 Task: Plan a Tracking event for the water intake tracking.
Action: Mouse moved to (39, 438)
Screenshot: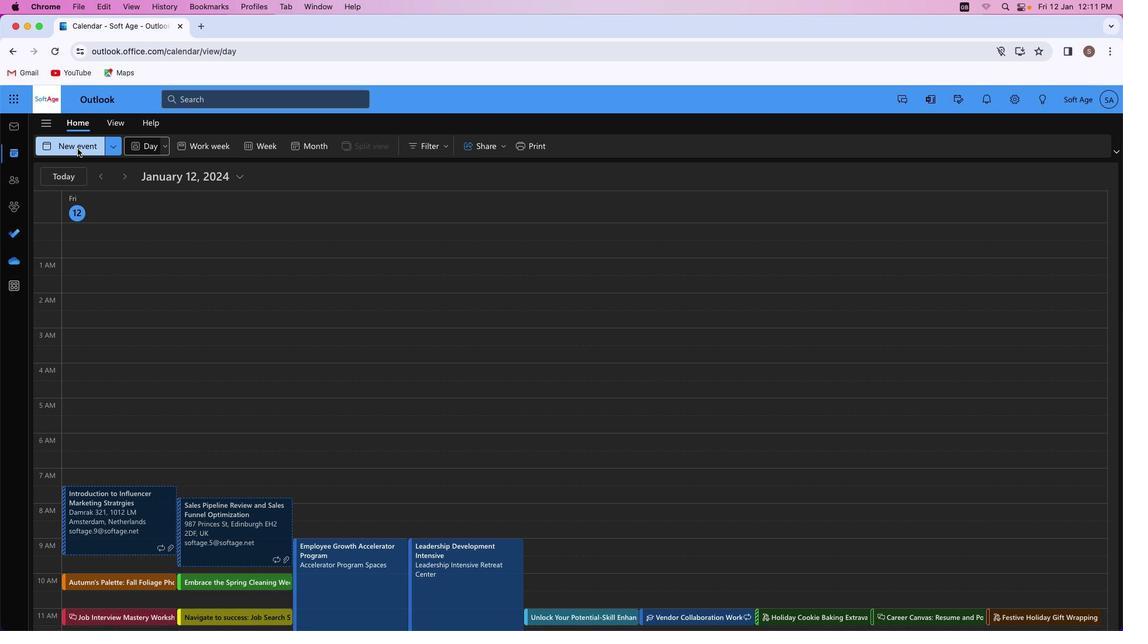 
Action: Mouse pressed left at (39, 438)
Screenshot: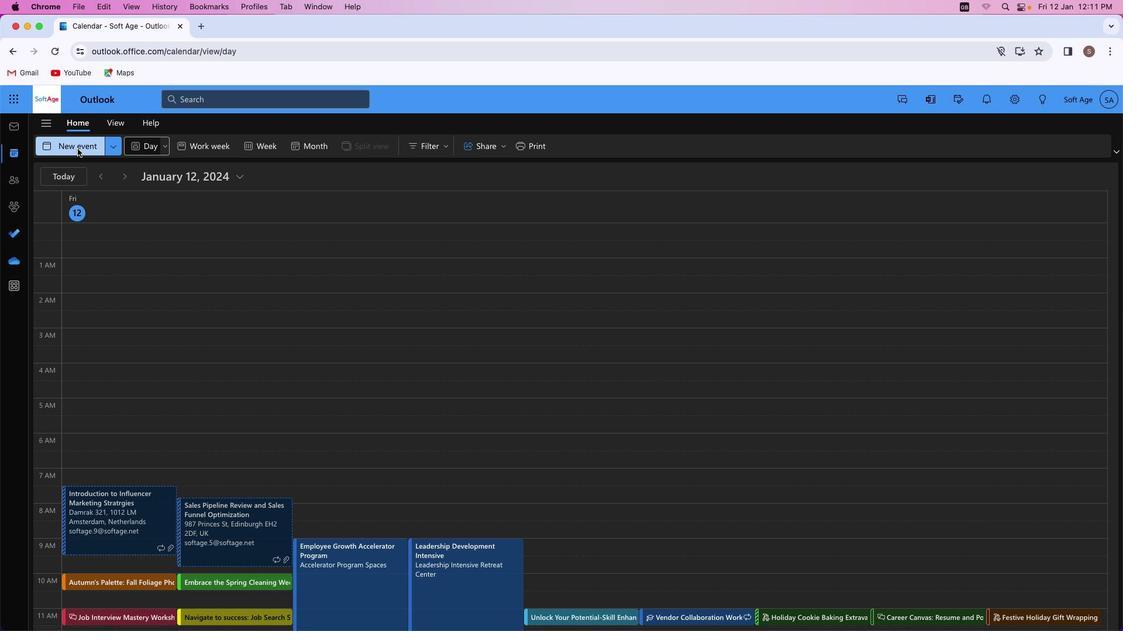 
Action: Mouse moved to (309, 455)
Screenshot: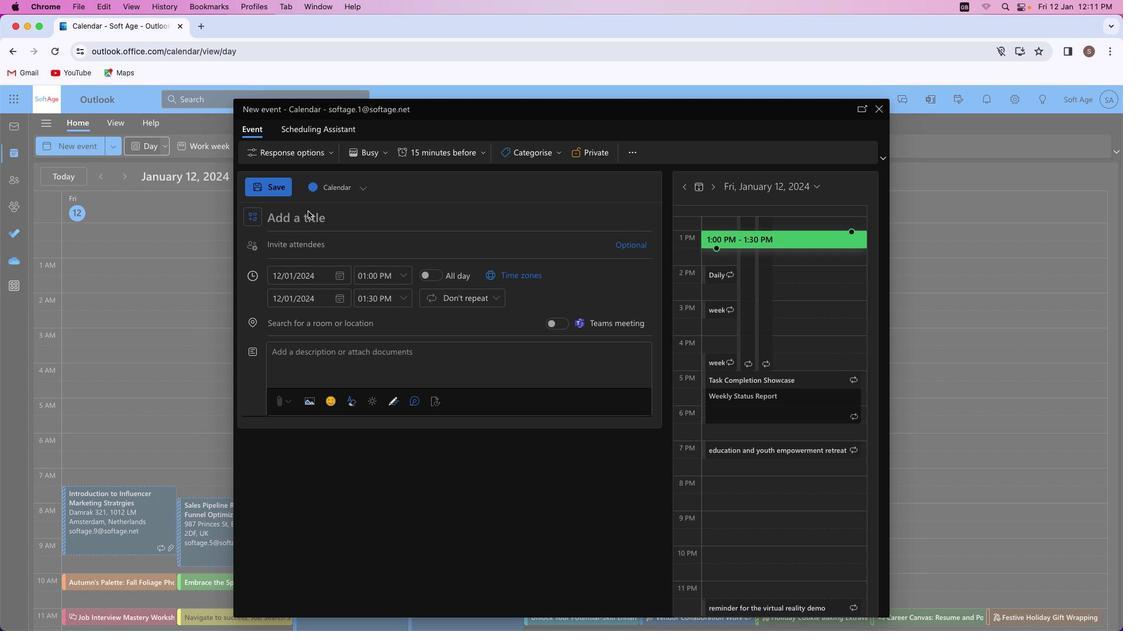
Action: Mouse pressed left at (309, 455)
Screenshot: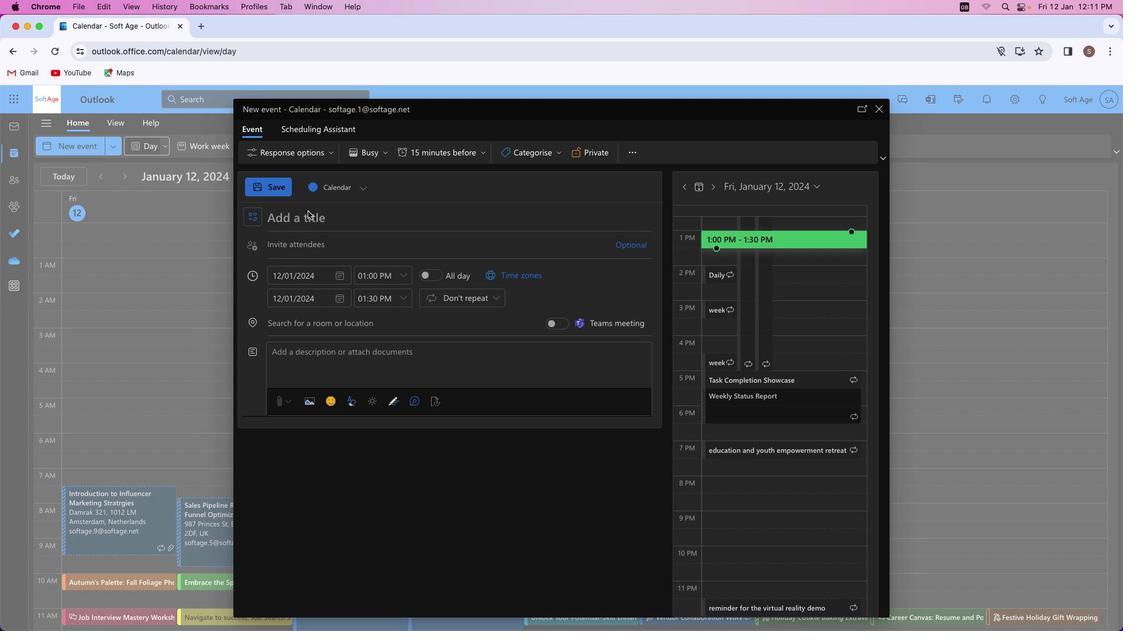 
Action: Mouse moved to (309, 456)
Screenshot: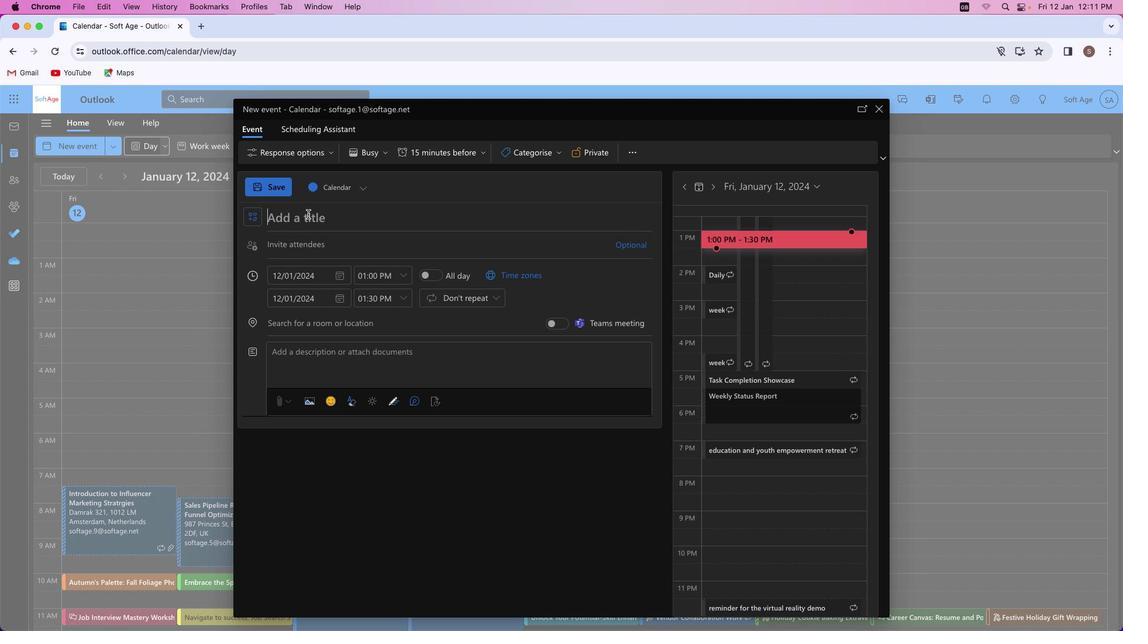 
Action: Key pressed Key.shift_r'O''p''t''i''m''i''z''e'Key.spaceKey.shift'W''e''l''l''n''e''s''s'Key.space'w''i''t''h'Key.spaceKey.shift'W''a''t''e''r'Key.spaceKey.shift_r'I''n''t''a''k''e'Key.spaceKey.shift'T''r''a''c''k''i''n''g'
Screenshot: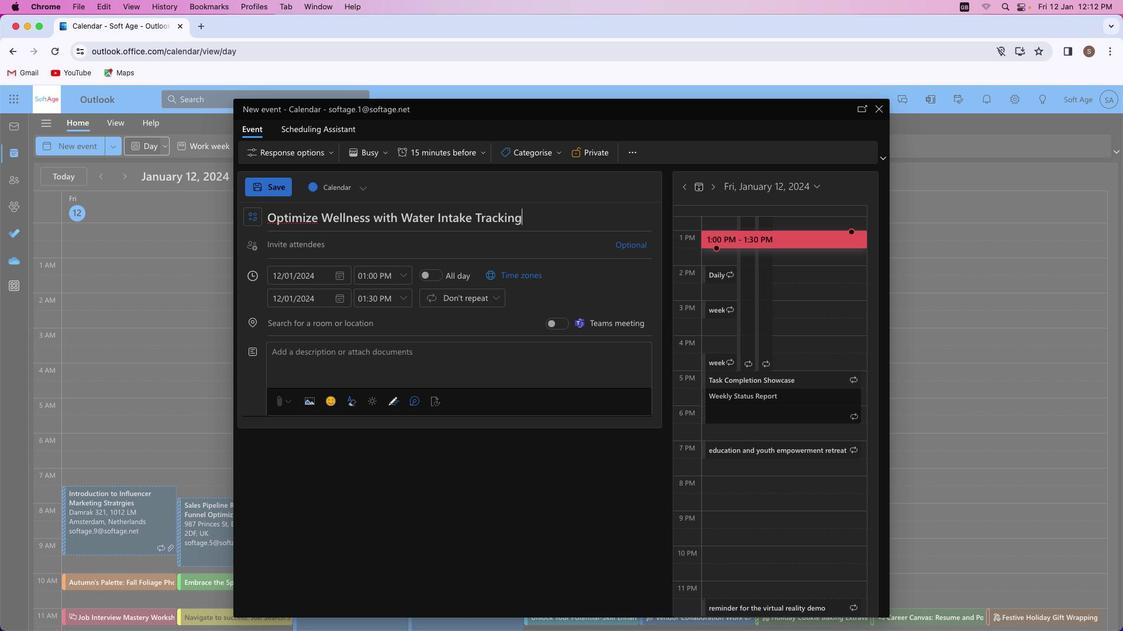 
Action: Mouse moved to (297, 464)
Screenshot: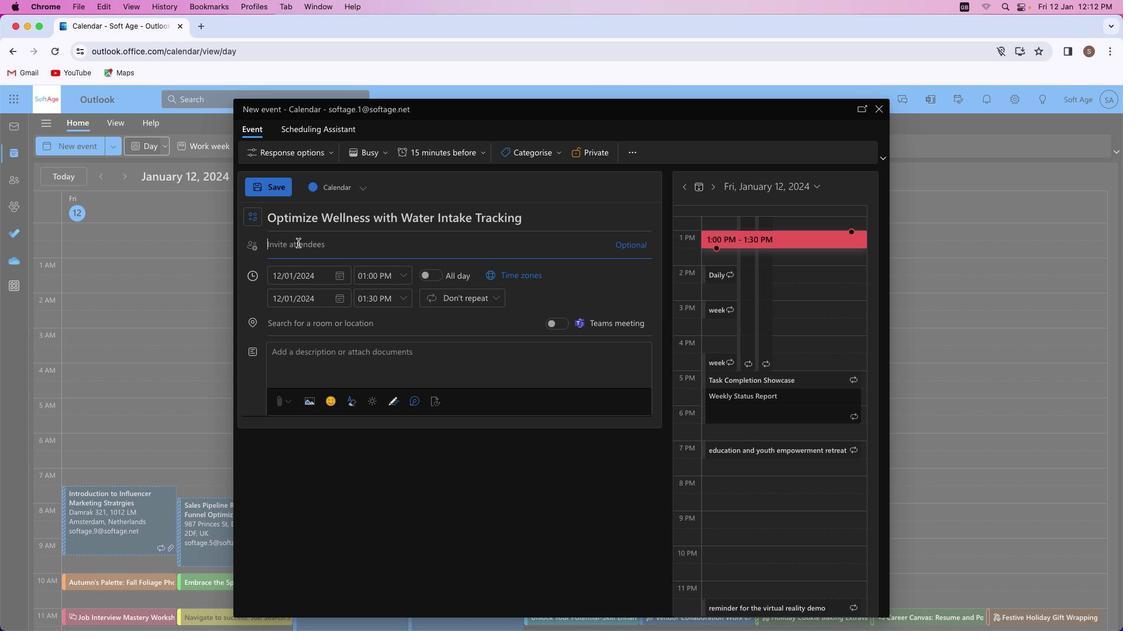 
Action: Mouse pressed left at (297, 464)
Screenshot: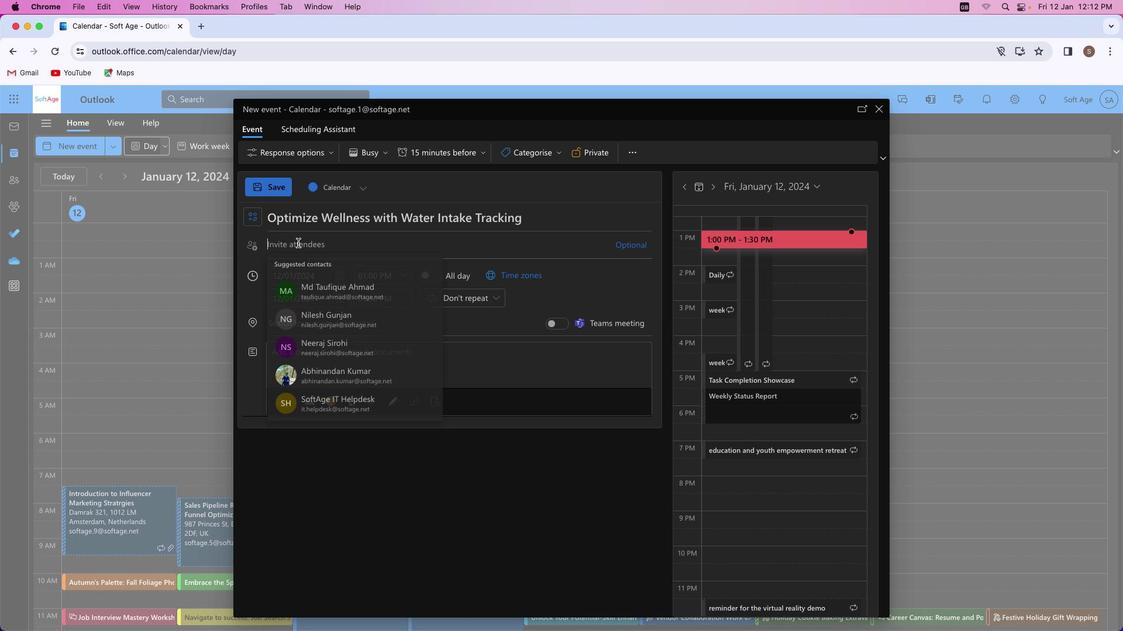 
Action: Key pressed Key.shift'A''k''a''s''h''r''a''j''p''u''t'Key.shift'@''o''u''t''l''o''o''k''.''c''o''m'
Screenshot: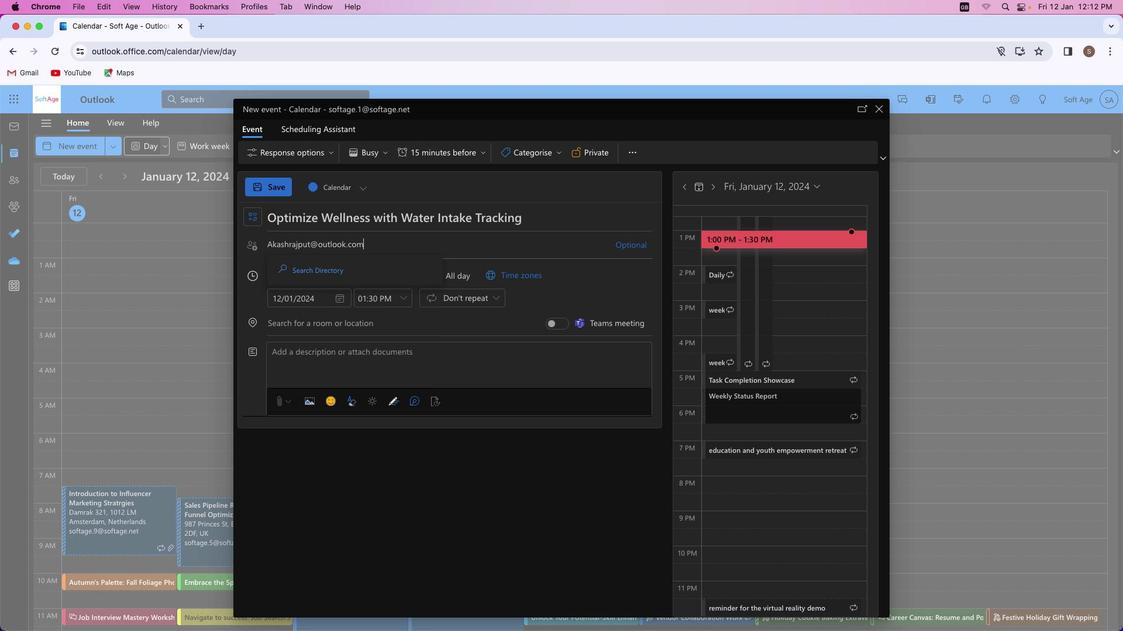 
Action: Mouse moved to (366, 472)
Screenshot: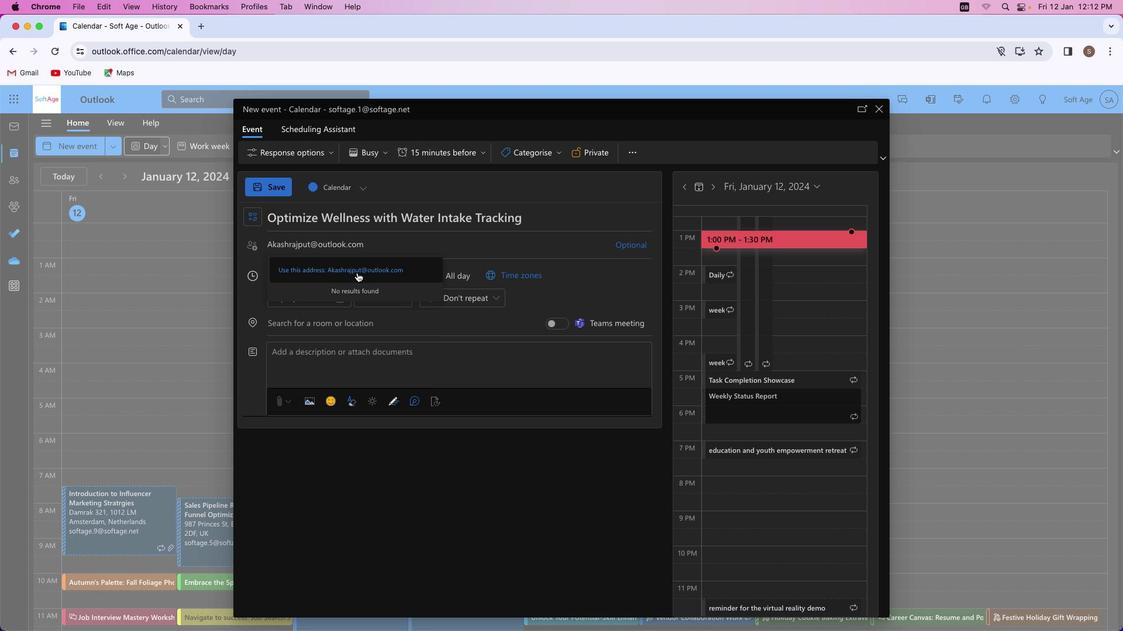
Action: Mouse pressed left at (366, 472)
Screenshot: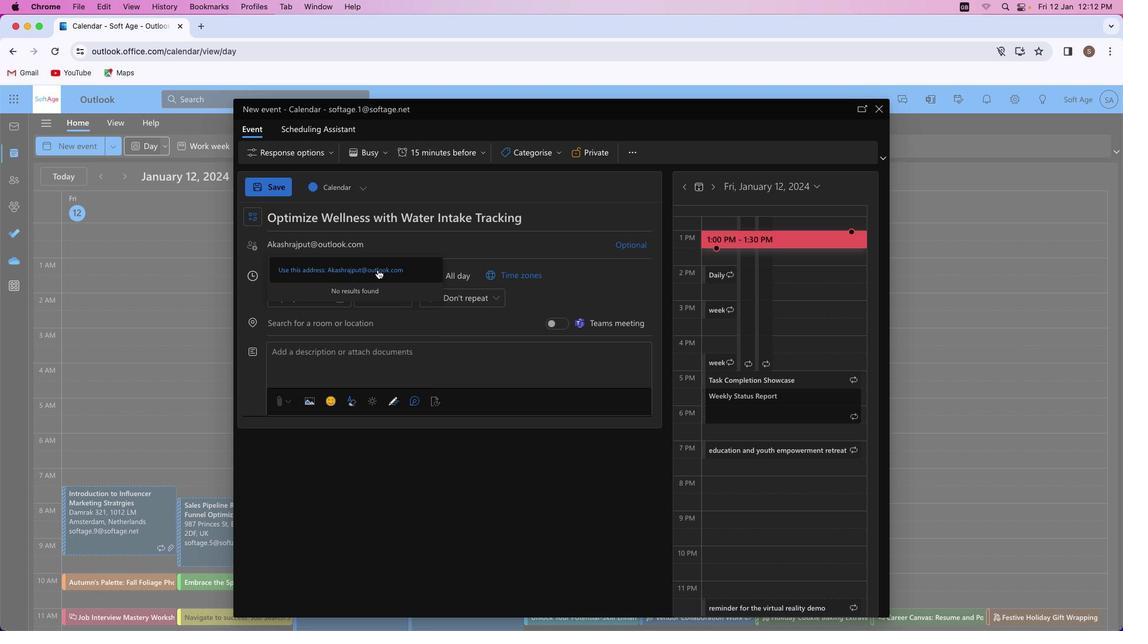 
Action: Mouse moved to (431, 469)
Screenshot: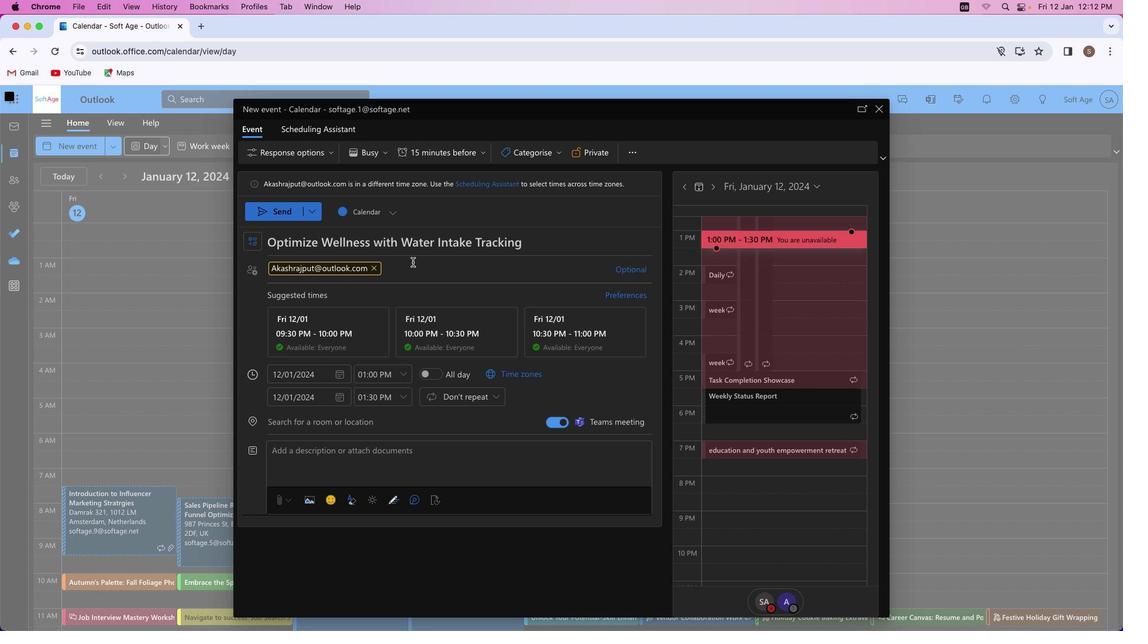 
Action: Key pressed 's''h''i''v''a''m''y''a''d''a''v''4''1'Key.shift'@''o''u''t''l''o''o''k''.''c''o''m'
Screenshot: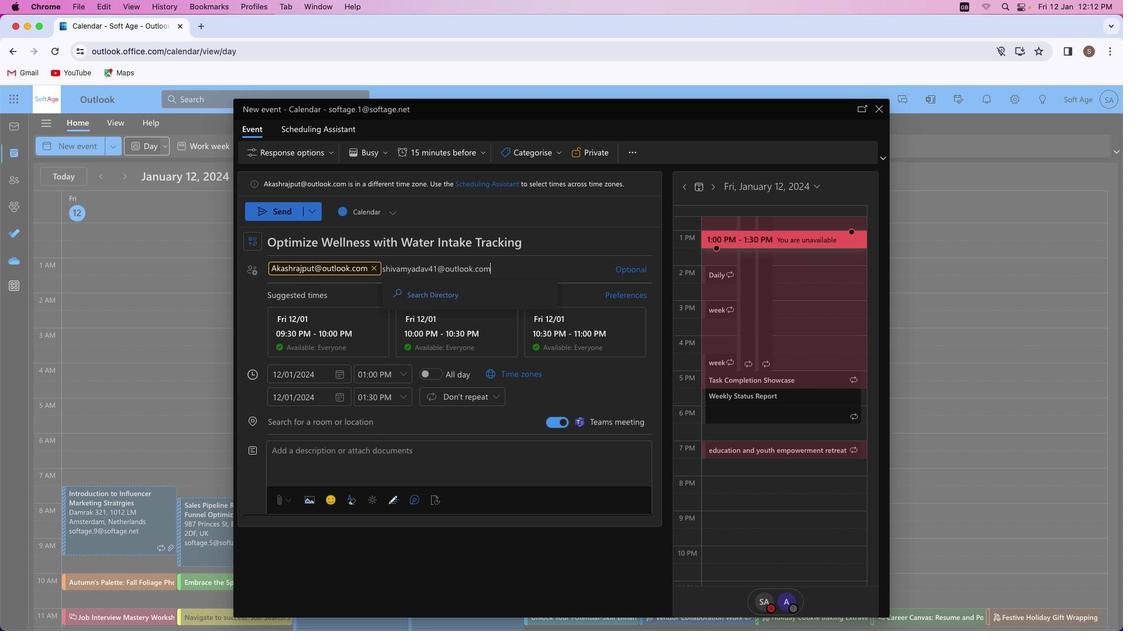 
Action: Mouse moved to (521, 477)
Screenshot: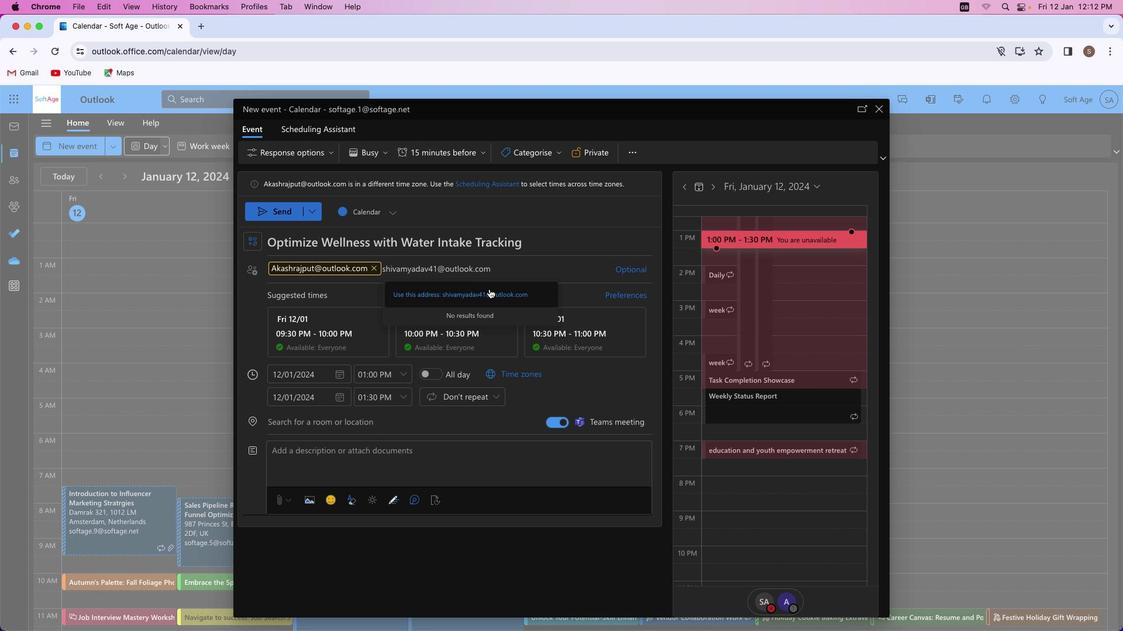 
Action: Mouse pressed left at (521, 477)
Screenshot: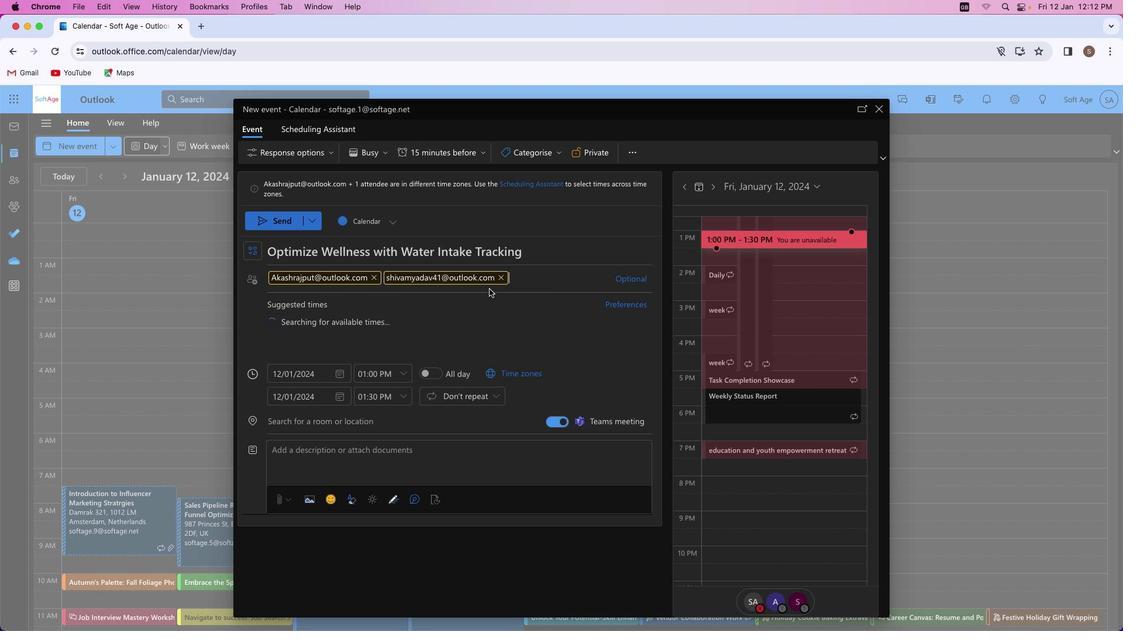 
Action: Mouse moved to (596, 516)
Screenshot: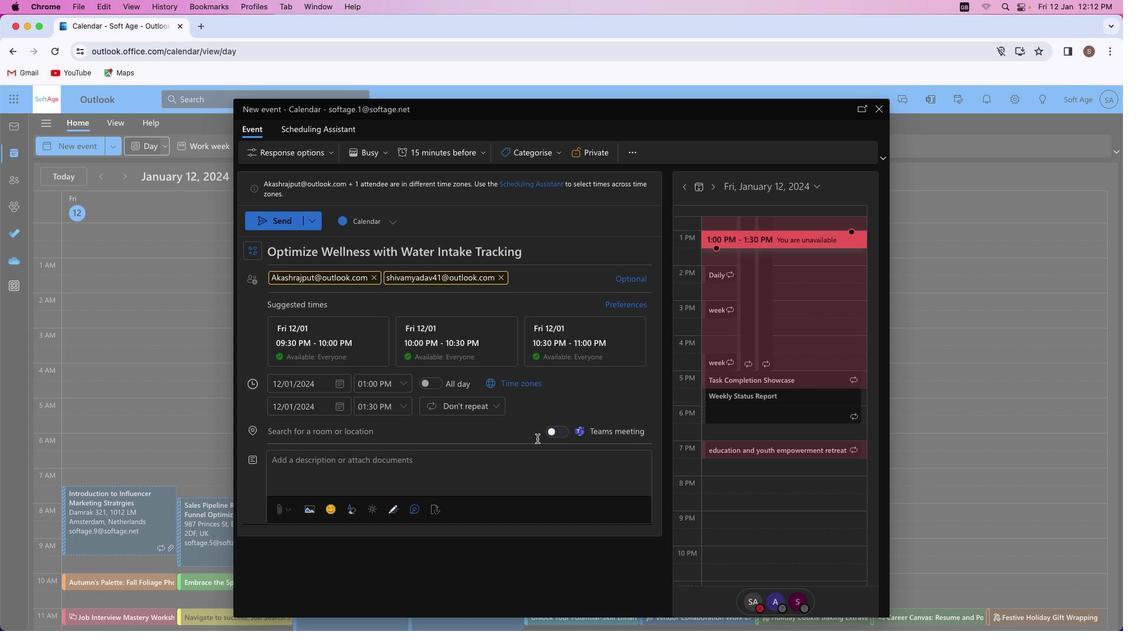 
Action: Mouse pressed left at (596, 516)
Screenshot: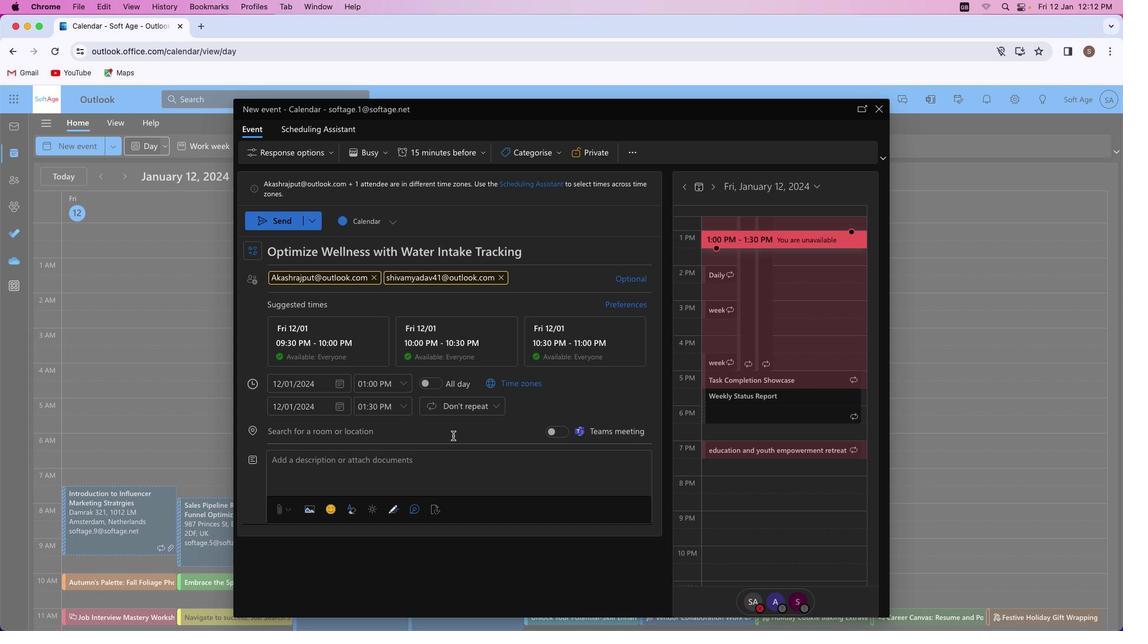 
Action: Mouse moved to (339, 516)
Screenshot: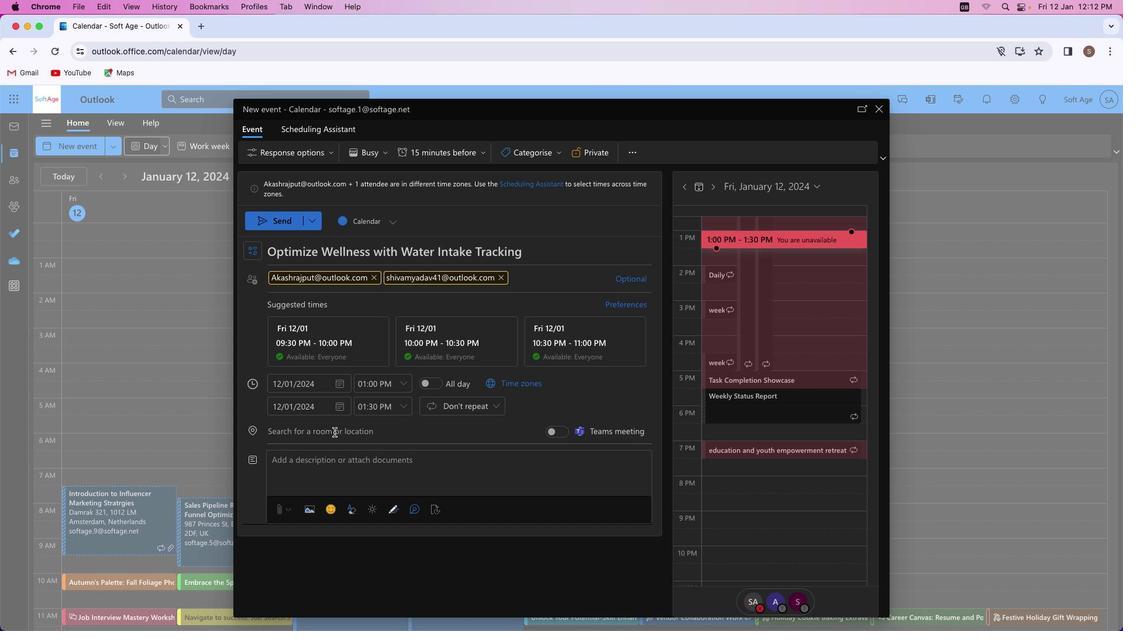 
Action: Mouse pressed left at (339, 516)
Screenshot: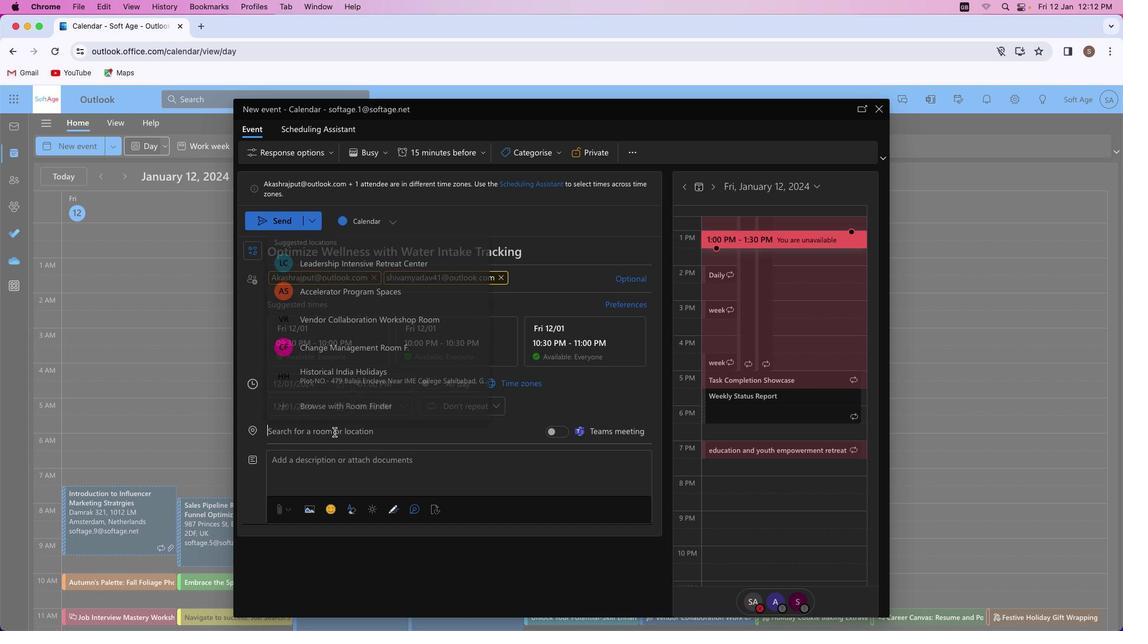 
Action: Key pressed 'w''a''t''e''r'Key.space'i''n''t''a''k''e'
Screenshot: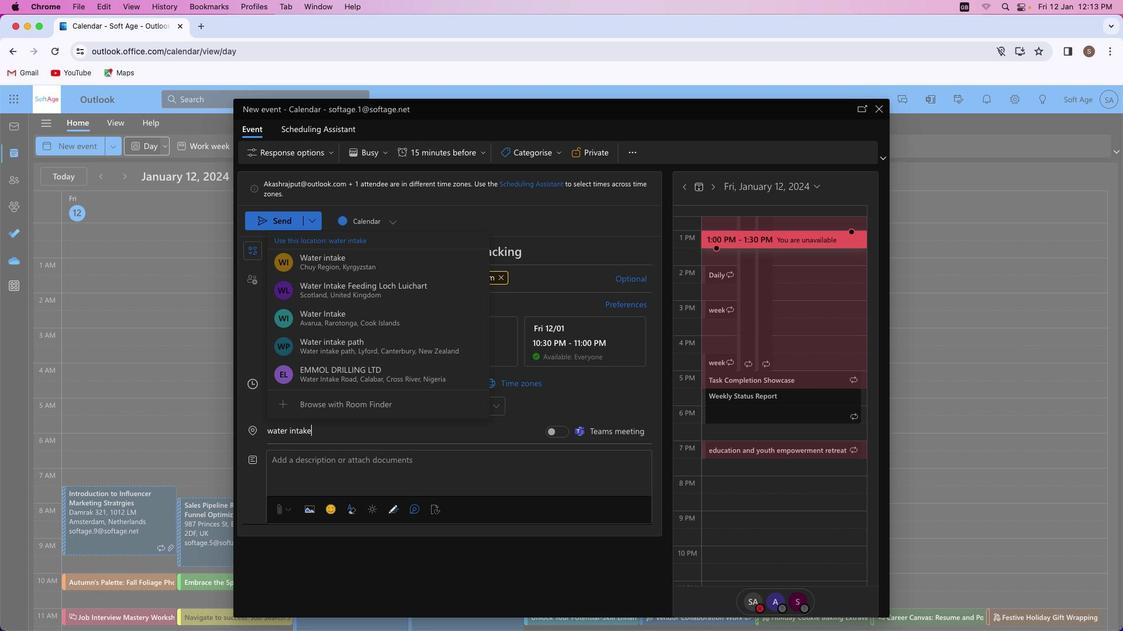 
Action: Mouse moved to (349, 510)
Screenshot: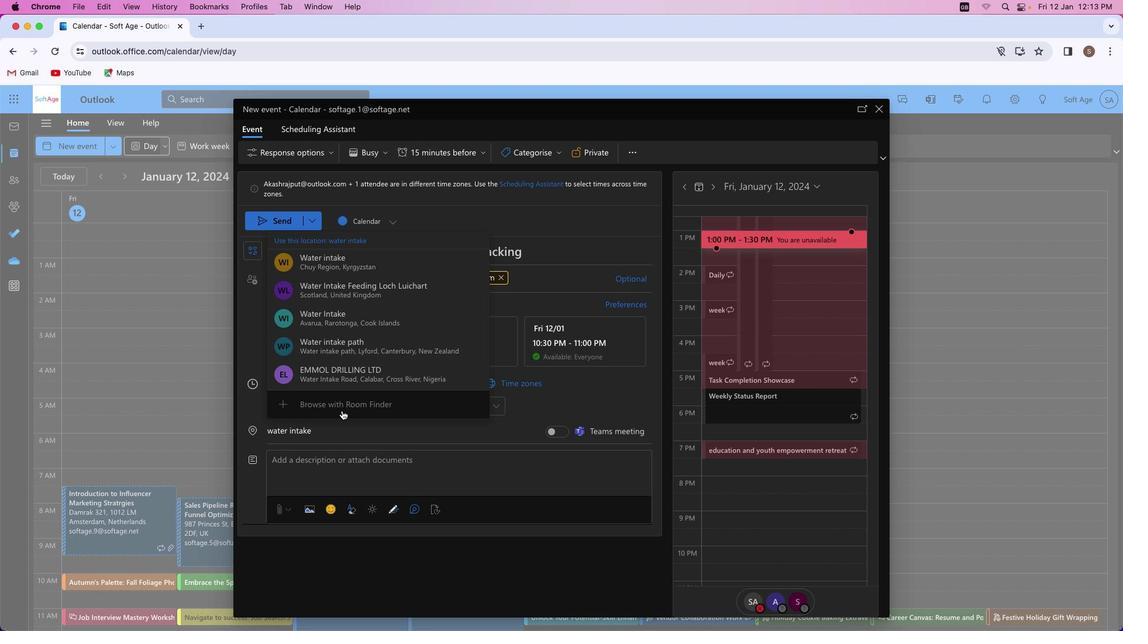 
Action: Key pressed Key.space't''r''a'Key.backspaceKey.backspaceKey.backspace
Screenshot: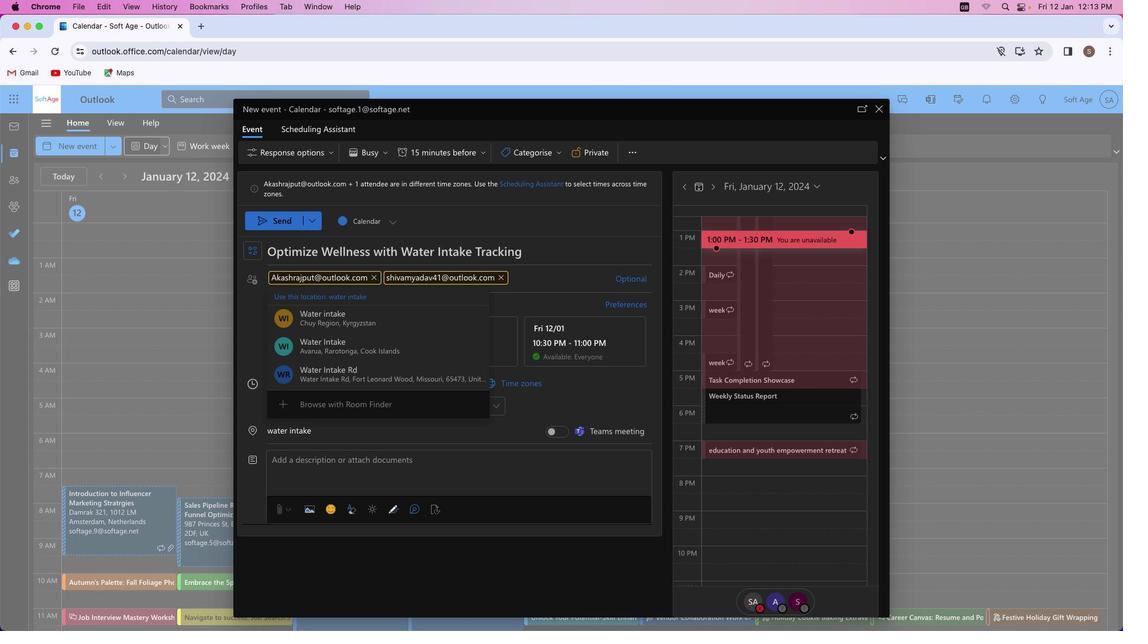 
Action: Mouse moved to (372, 477)
Screenshot: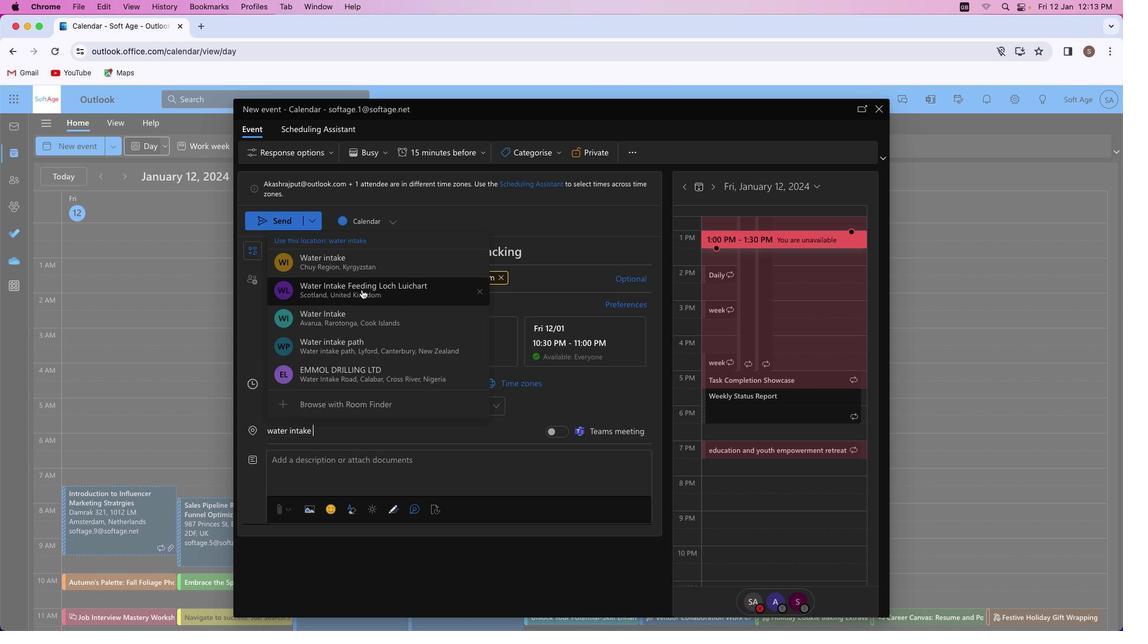 
Action: Mouse pressed left at (372, 477)
Screenshot: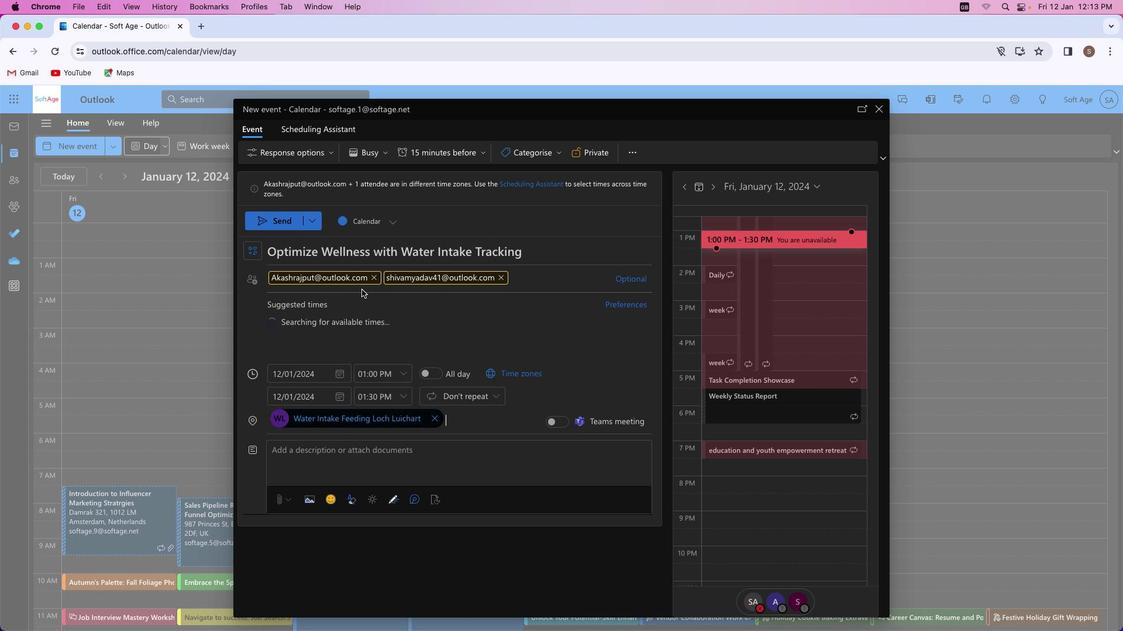 
Action: Mouse moved to (353, 524)
Screenshot: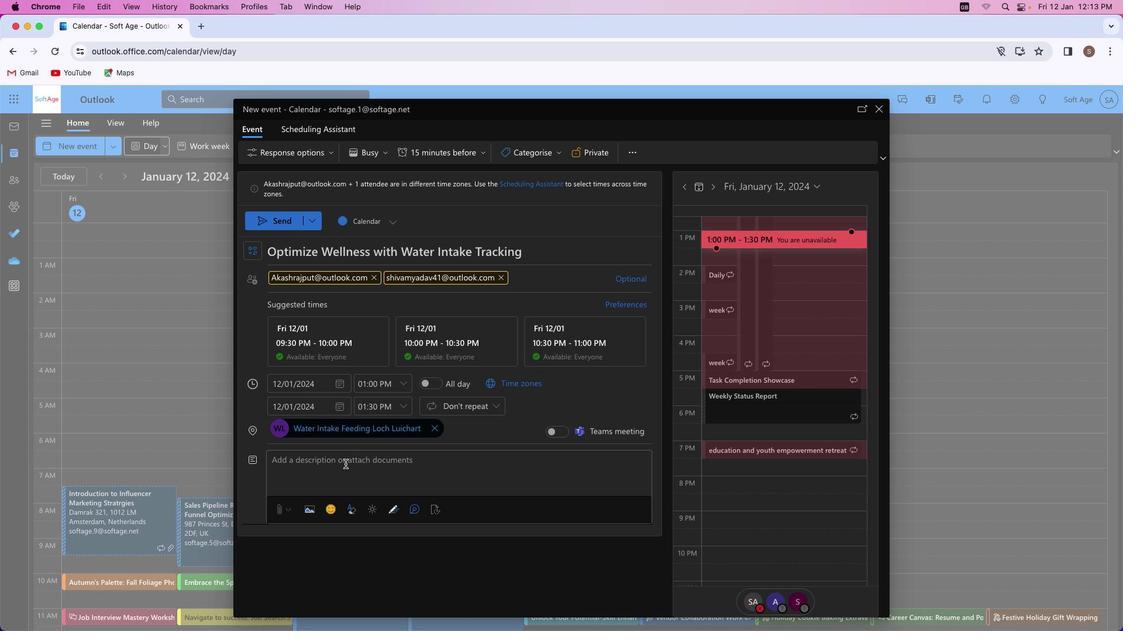 
Action: Mouse pressed left at (353, 524)
Screenshot: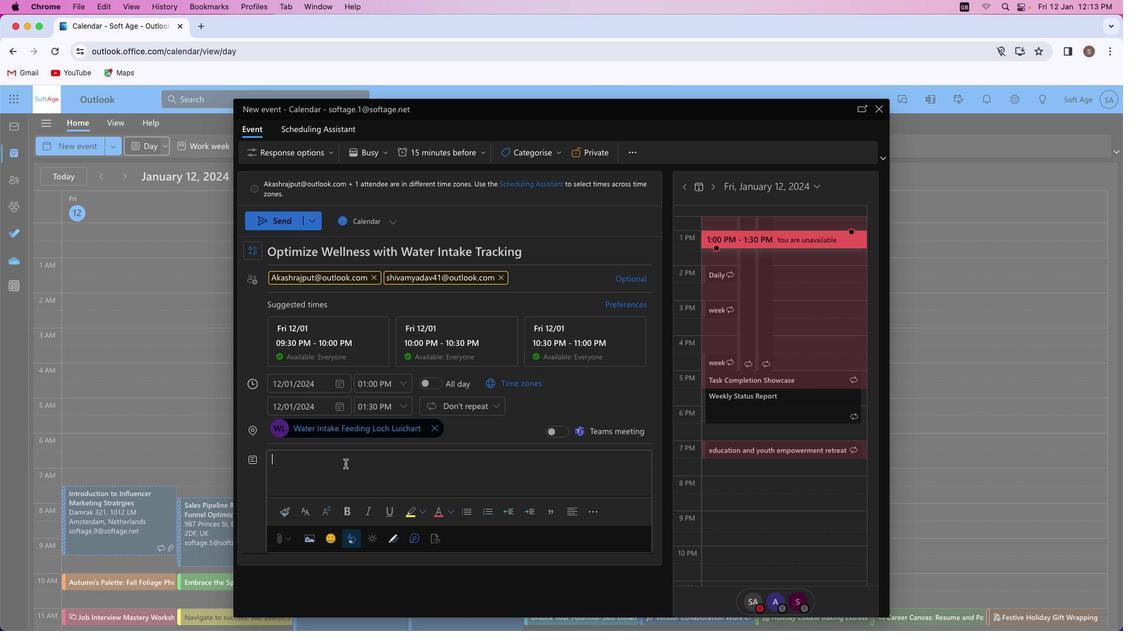 
Action: Mouse moved to (358, 524)
Screenshot: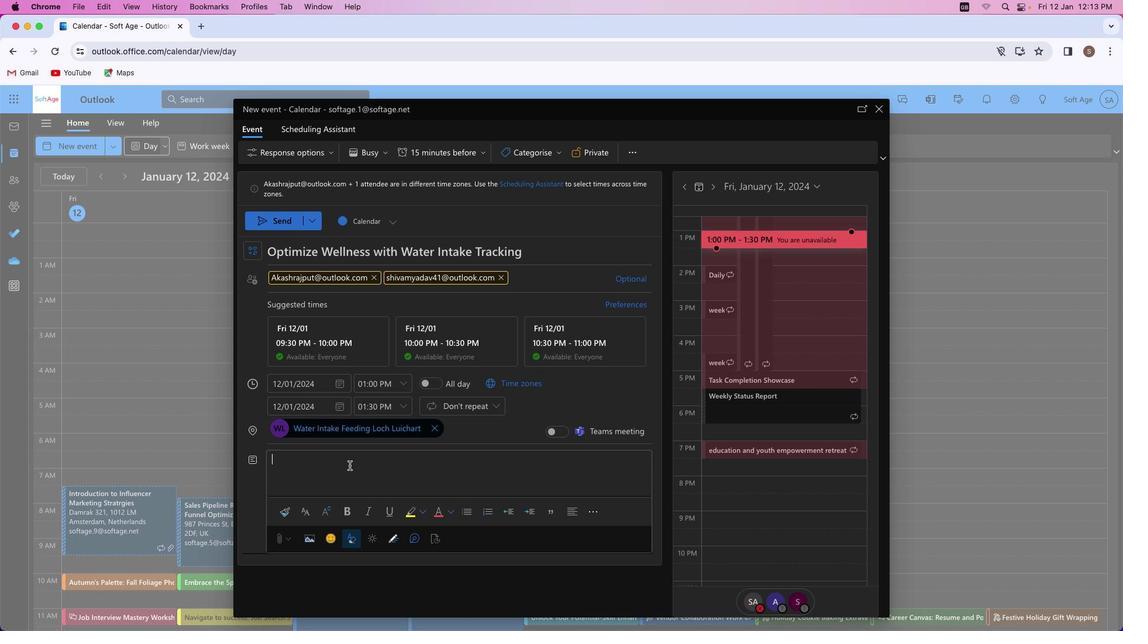
Action: Key pressed Key.shift'D''i''v''e'Key.space'i''n''t''o'Key.space'w''e''l''l''-''b''e''i''n''g'Key.shift'!'Key.spaceKey.shift_r'O''u''r'Key.space'w''a''t''e''r'Key.space'i''n''t''a''k''e'Key.space't''r''a''c''k''i''n''g'Key.space's''y''s''t''e''m'','Key.spaceKey.shift_r'H''y''d''r''a''t''e'Key.spaceKey.shift_r'H''u''b'','Key.space'e''m''p''o''w''e''r''s'Key.space'y''o''u'Key.space't''o'Key.space'p''r''i''o''r''i''t''i''z''e'Key.space'g'Key.backspace'h''y''d''r''a''t''i''o''n'','Key.space'u''n''l''o''c''k''i''n''g'Key.space'v''i''t''a''l''i''t''y''.'Key.spaceKey.shift'S''t''a''y'Key.space'o''n'Key.space't''o''p'Key.space'o''f'Key.space'y''o''u''r'Key.space'd''a''i''l''y'Key.space'h''y''d''r''a''t''i''o''n'Key.space'g''o''a''l''s'Key.space'e''f''f''o''r''t''l''e''s''s''l''y'Key.shift'!'
Screenshot: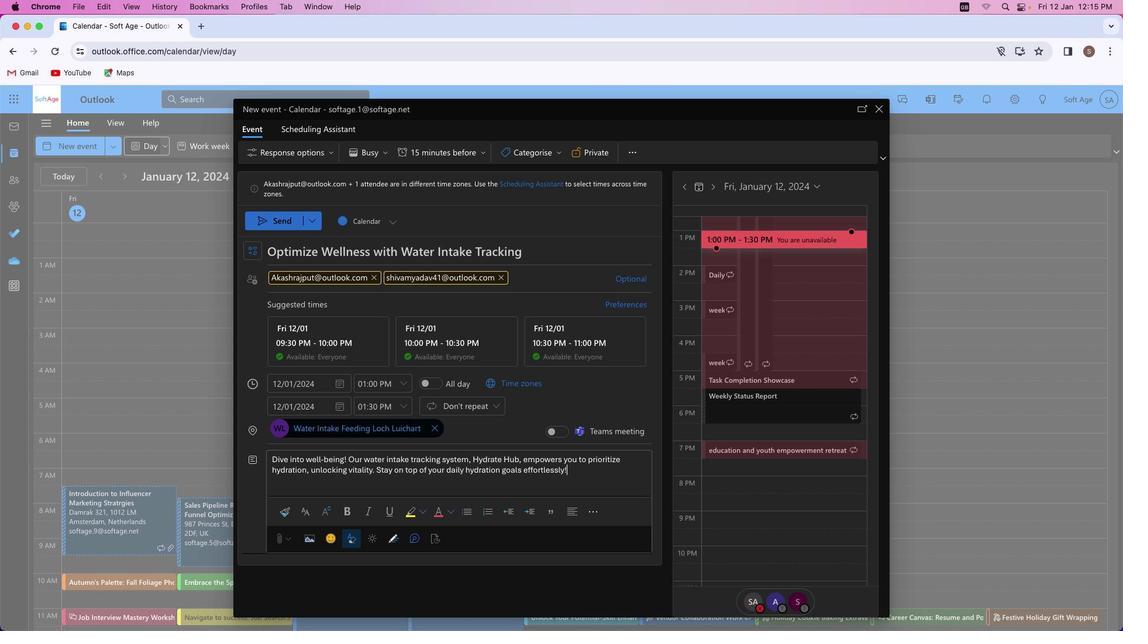 
Action: Mouse moved to (497, 523)
Screenshot: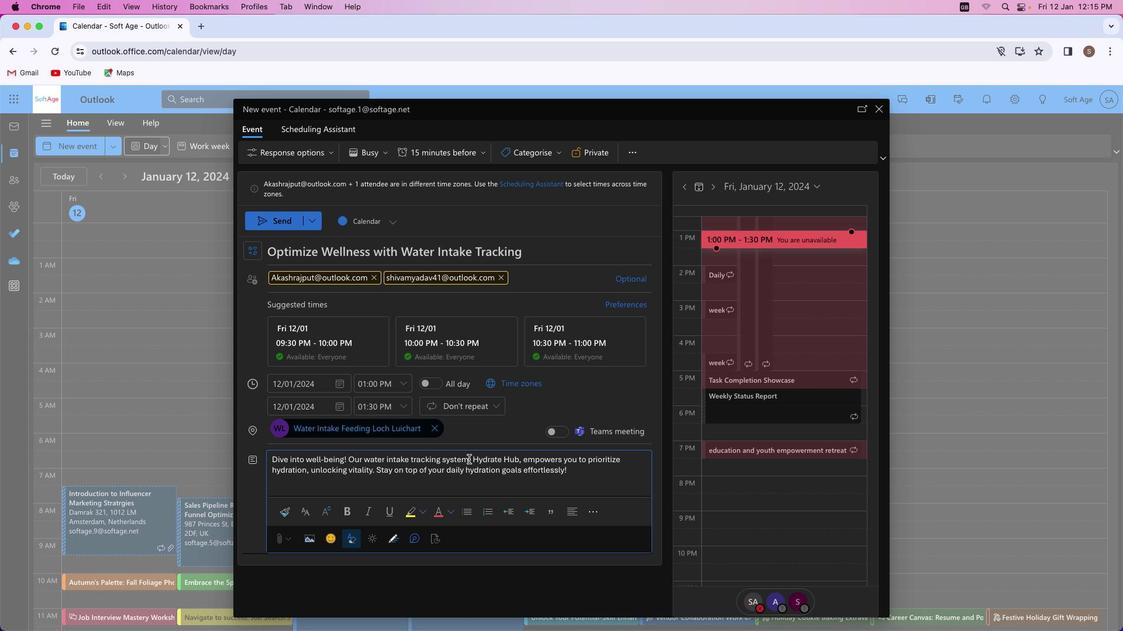 
Action: Mouse pressed left at (497, 523)
Screenshot: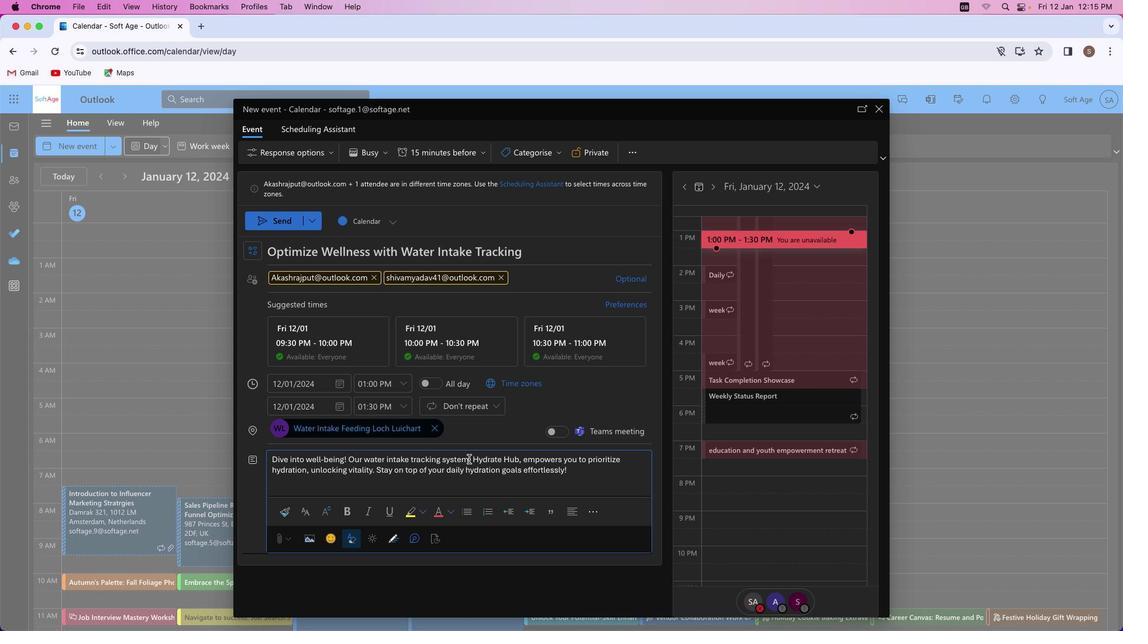 
Action: Mouse moved to (356, 537)
Screenshot: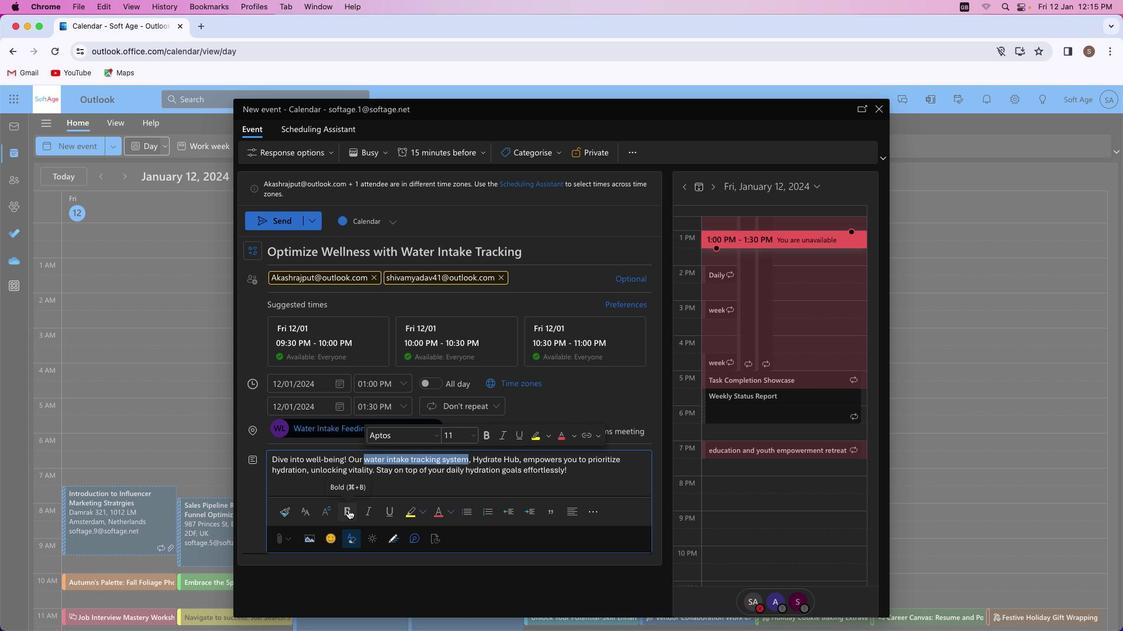 
Action: Mouse pressed left at (356, 537)
Screenshot: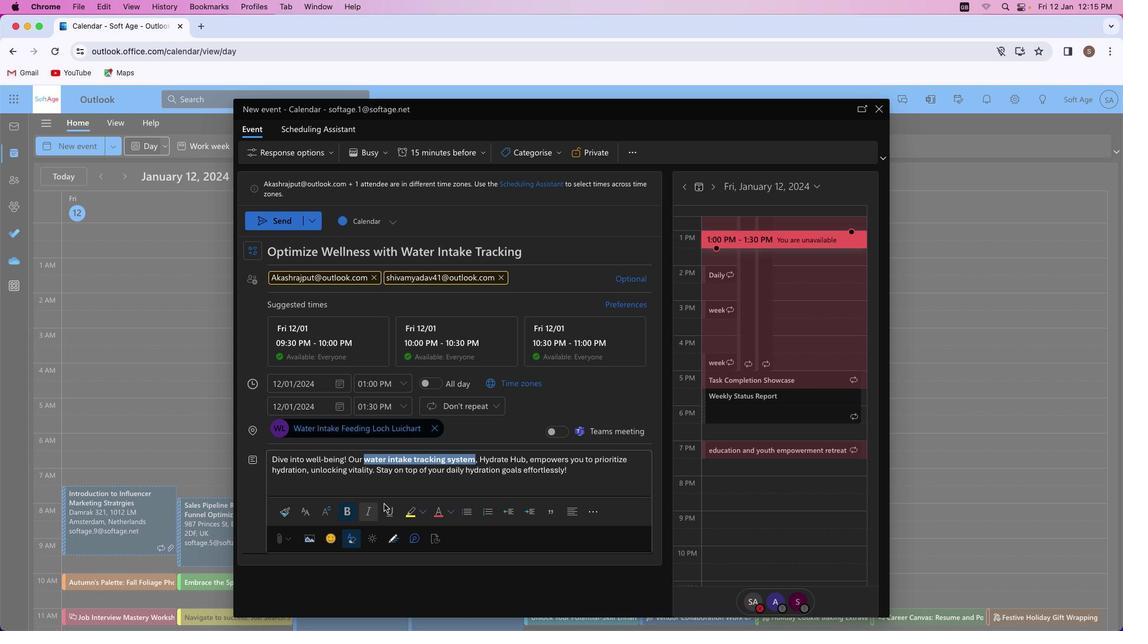 
Action: Mouse moved to (643, 526)
Screenshot: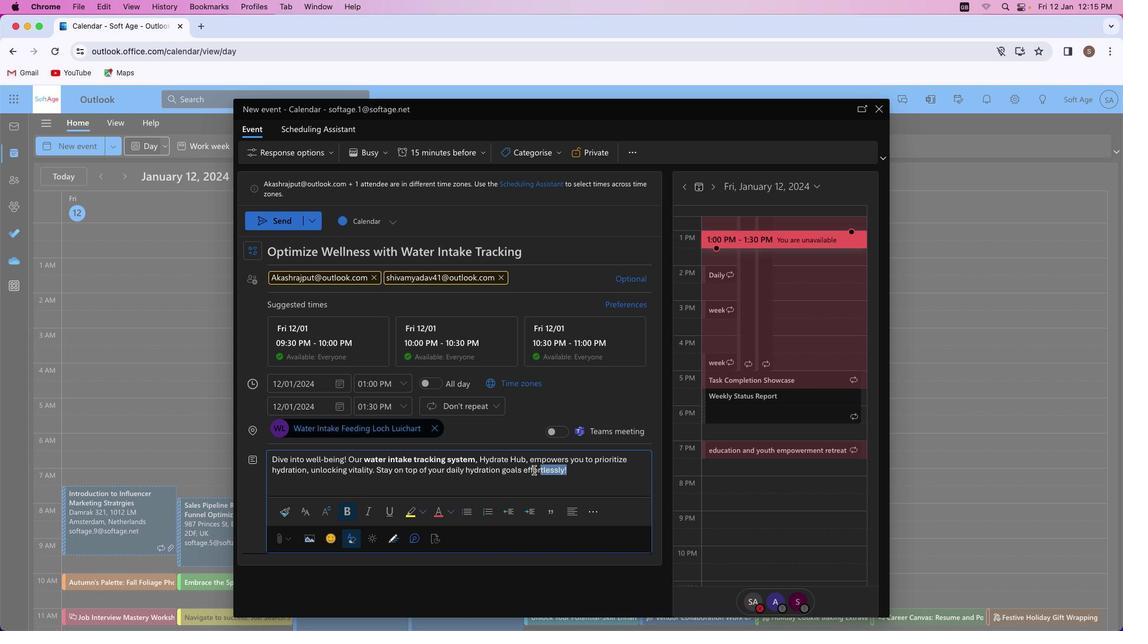 
Action: Mouse pressed left at (643, 526)
Screenshot: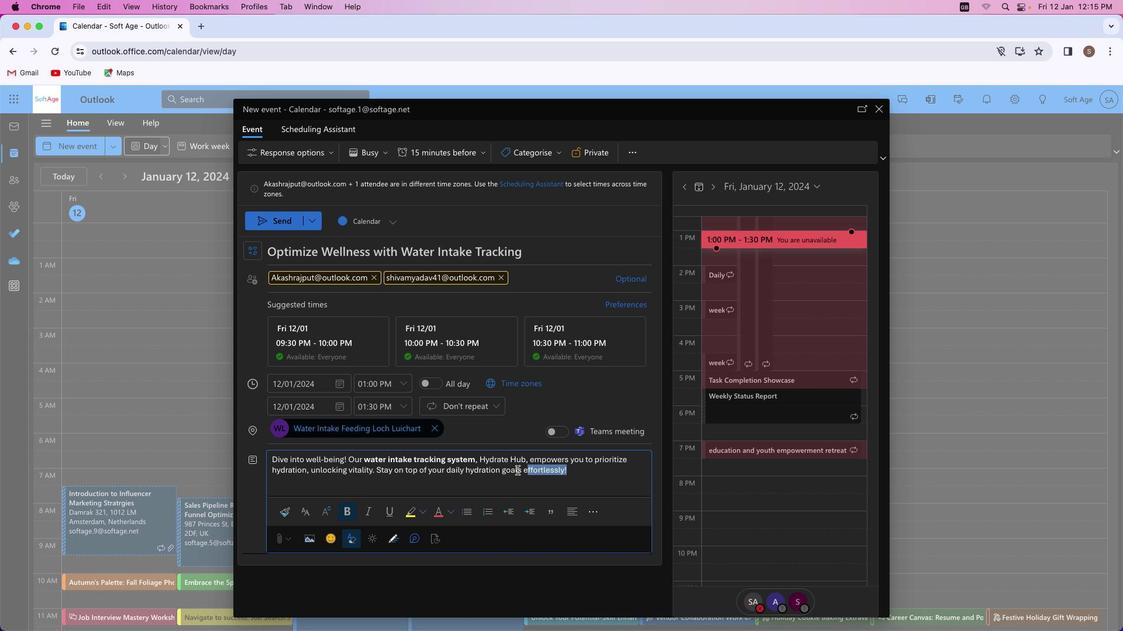 
Action: Mouse moved to (305, 537)
Screenshot: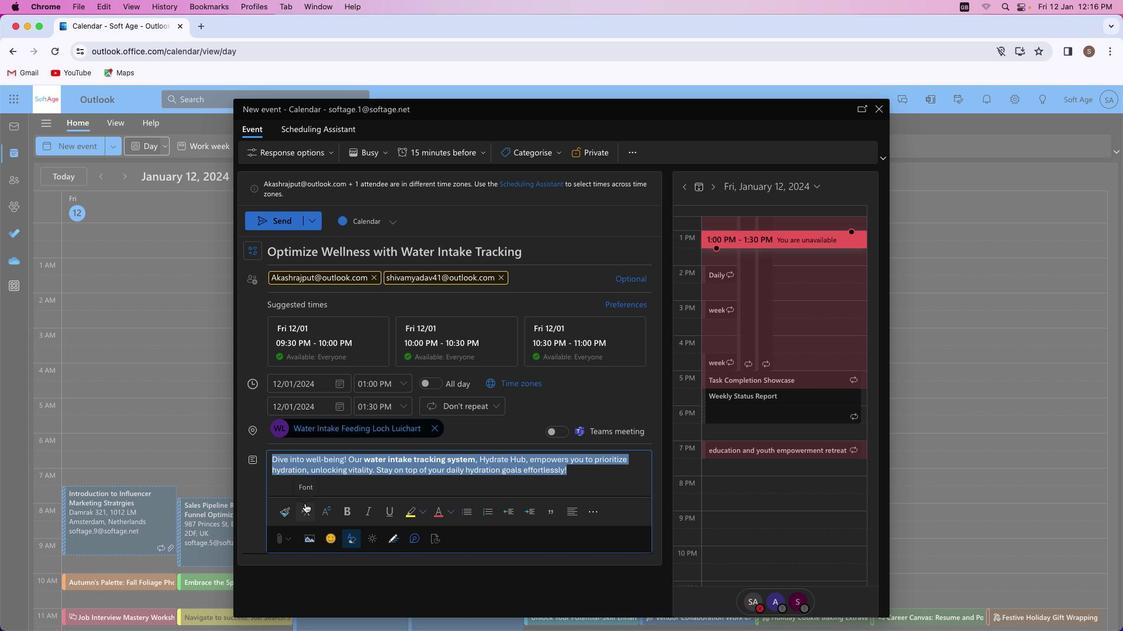 
Action: Mouse pressed left at (305, 537)
Screenshot: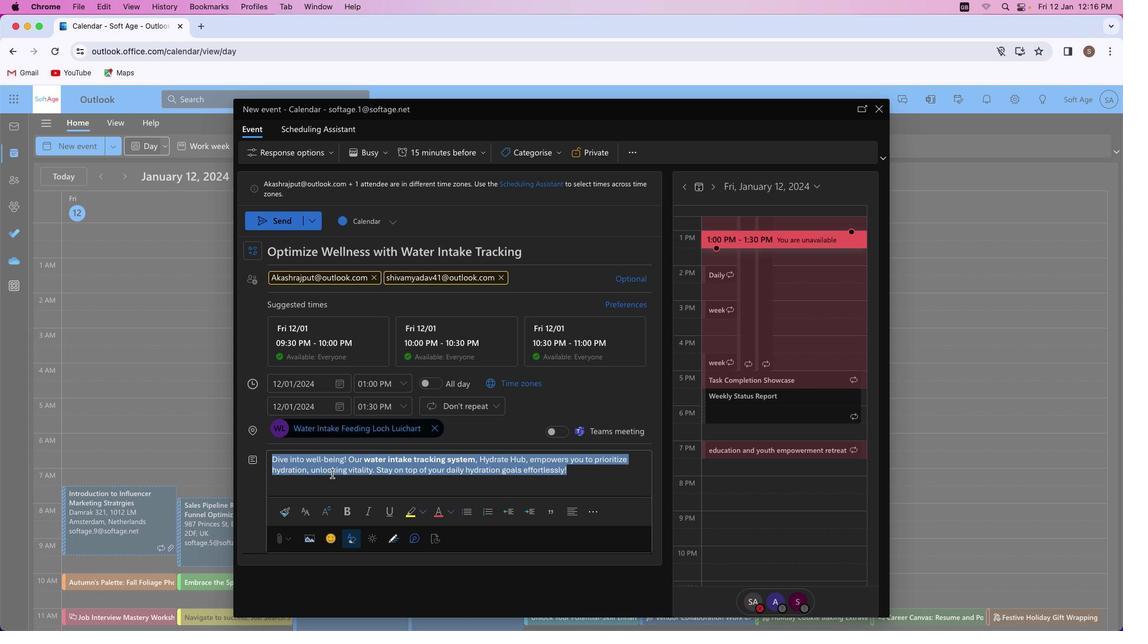 
Action: Mouse moved to (356, 511)
Screenshot: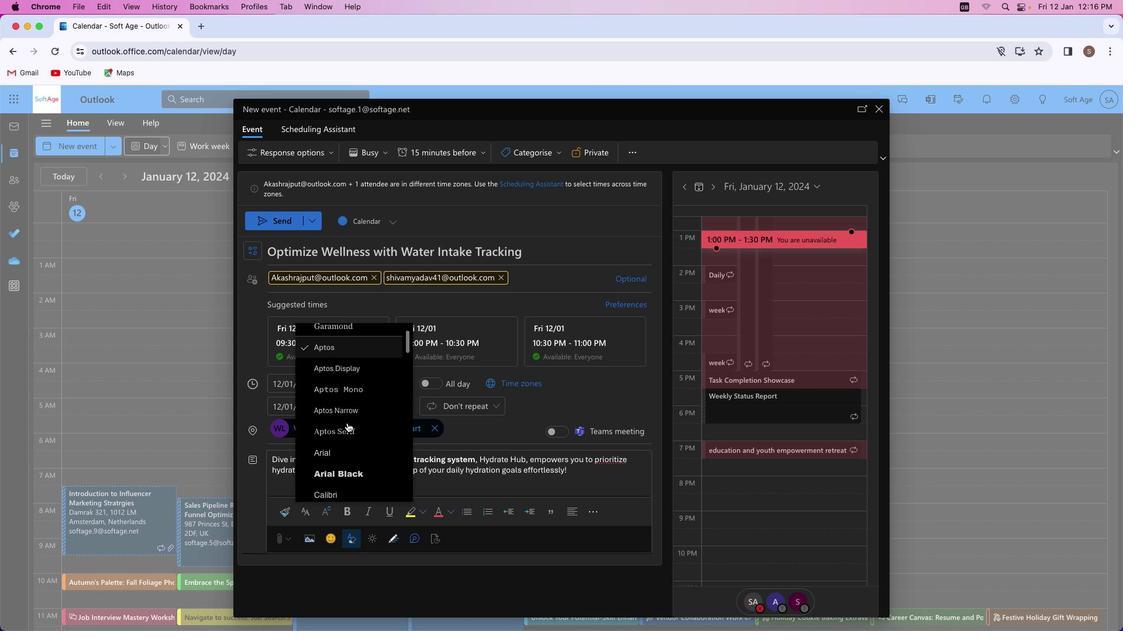 
Action: Mouse scrolled (356, 511) with delta (-50, 398)
Screenshot: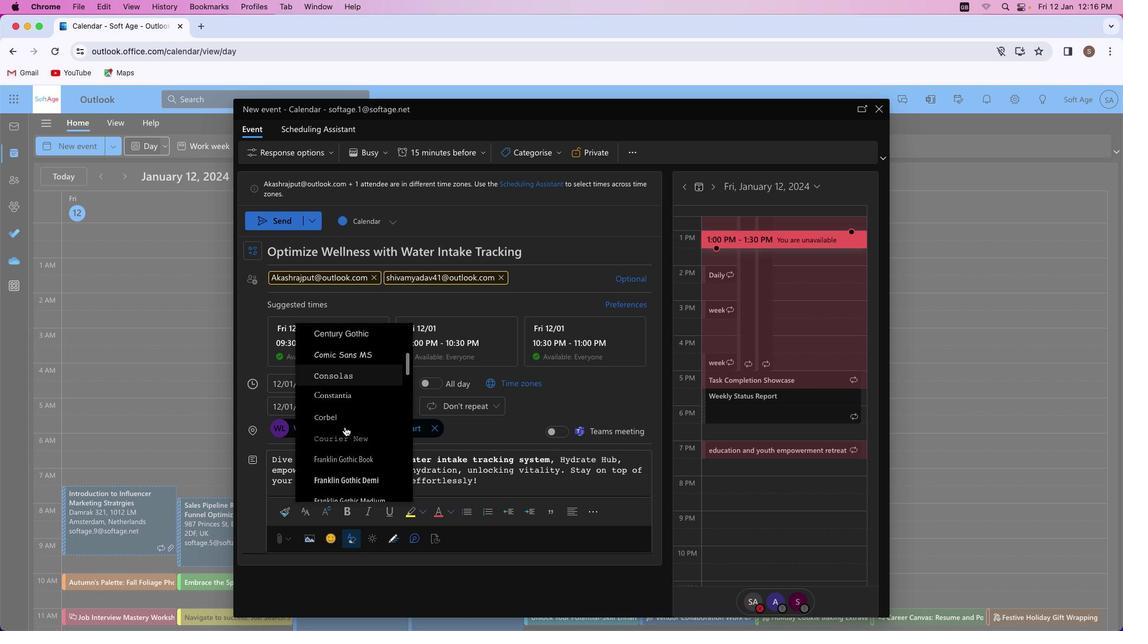 
Action: Mouse moved to (356, 512)
Screenshot: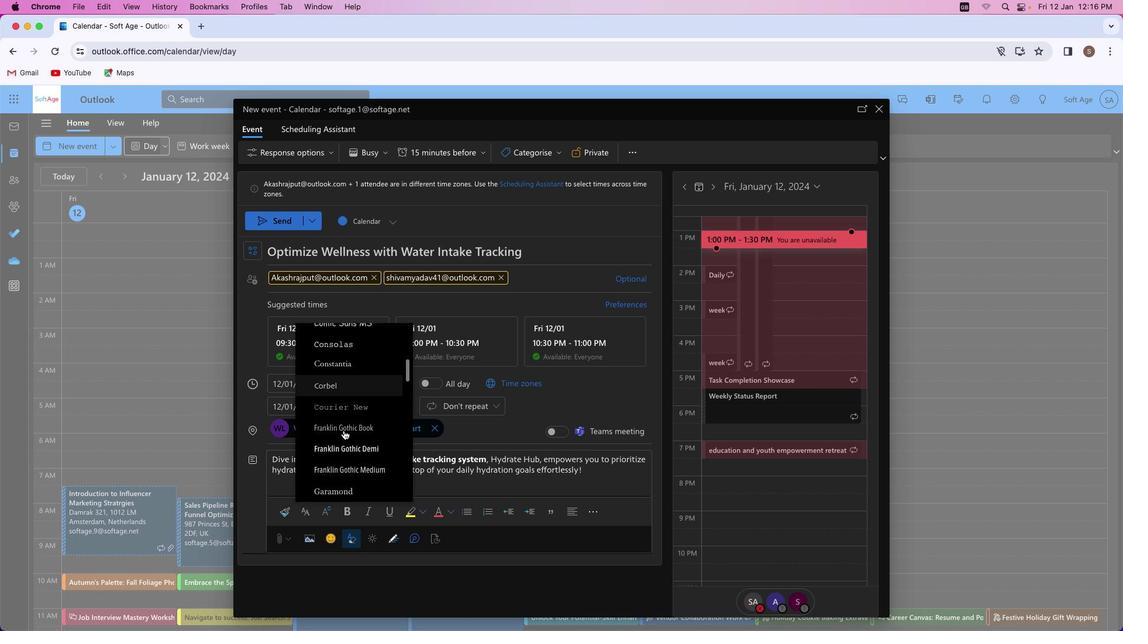 
Action: Mouse scrolled (356, 512) with delta (-50, 398)
Screenshot: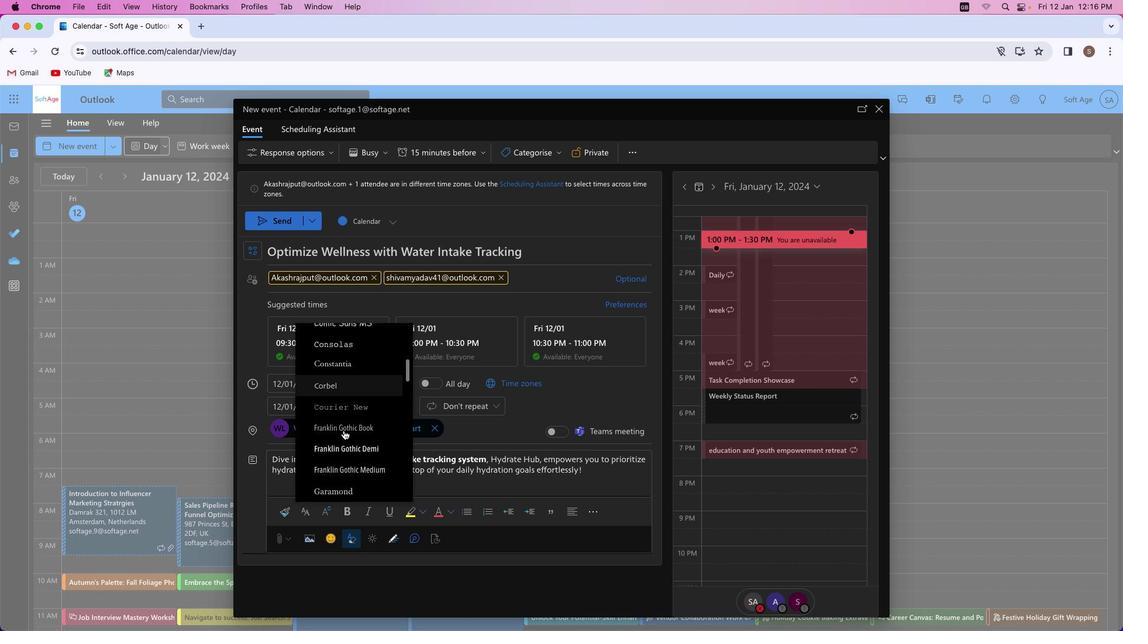 
Action: Mouse moved to (355, 513)
Screenshot: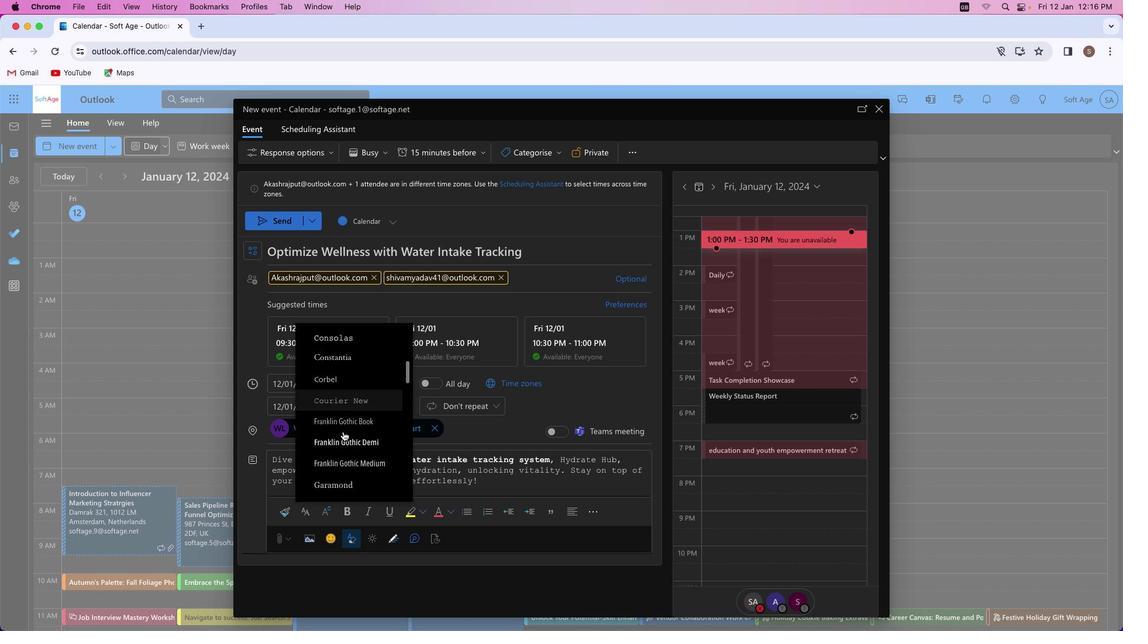 
Action: Mouse scrolled (355, 513) with delta (-50, 397)
Screenshot: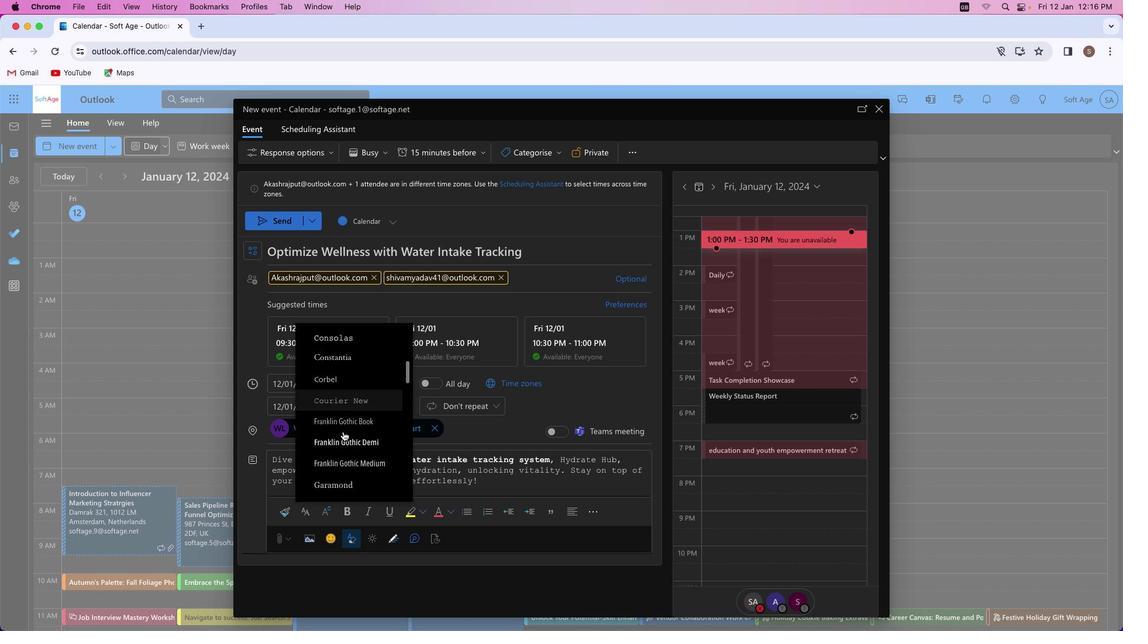 
Action: Mouse moved to (355, 513)
Screenshot: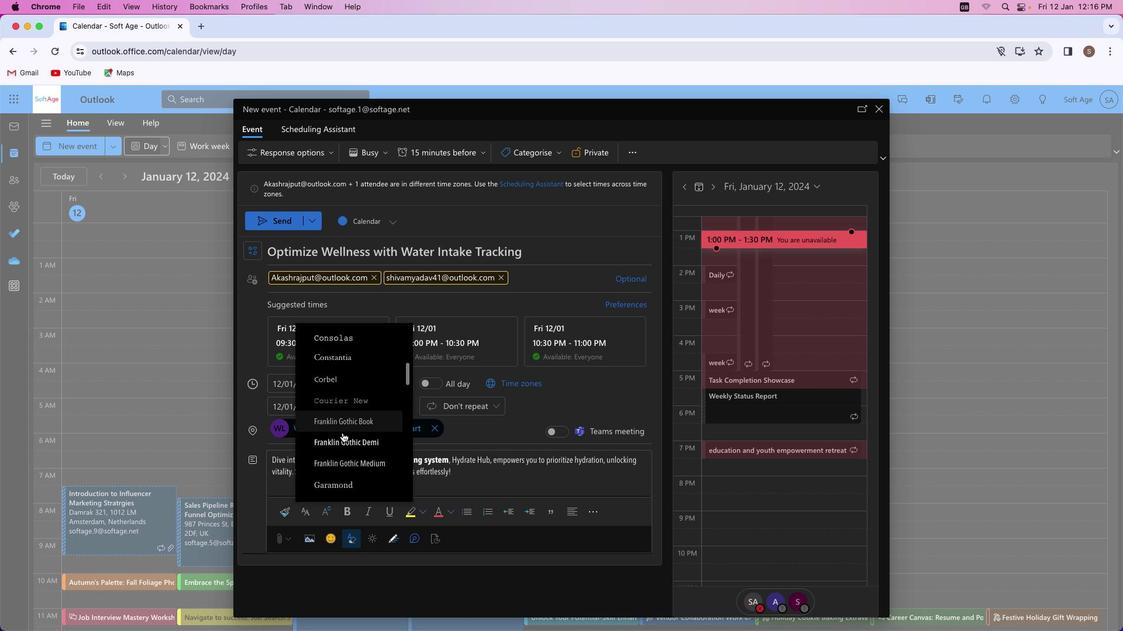 
Action: Mouse scrolled (355, 513) with delta (-50, 397)
Screenshot: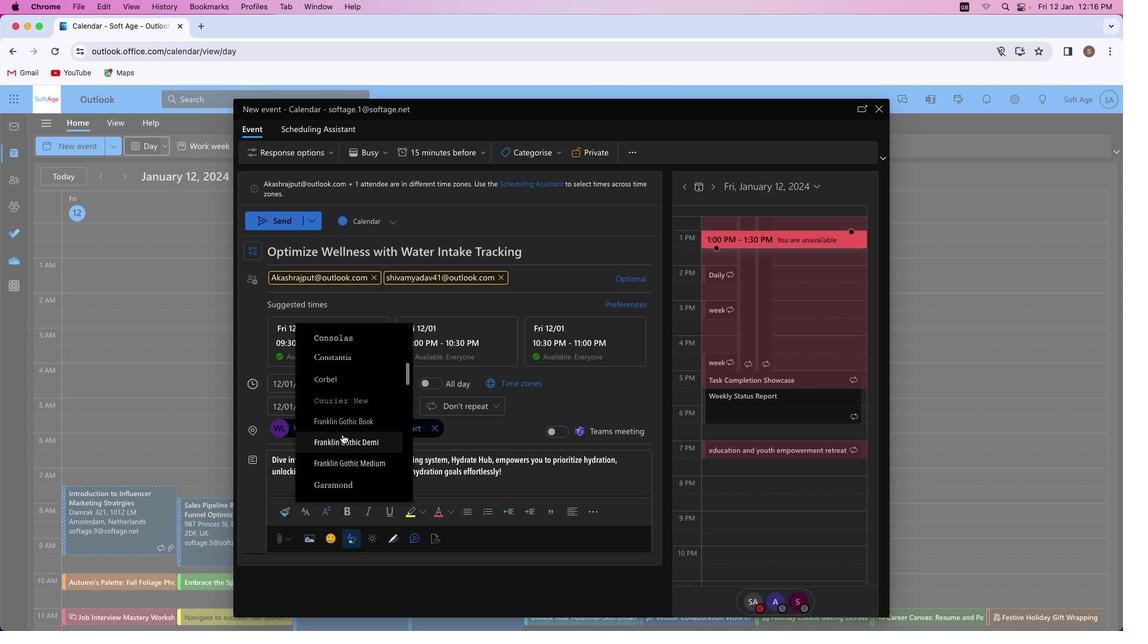 
Action: Mouse moved to (354, 513)
Screenshot: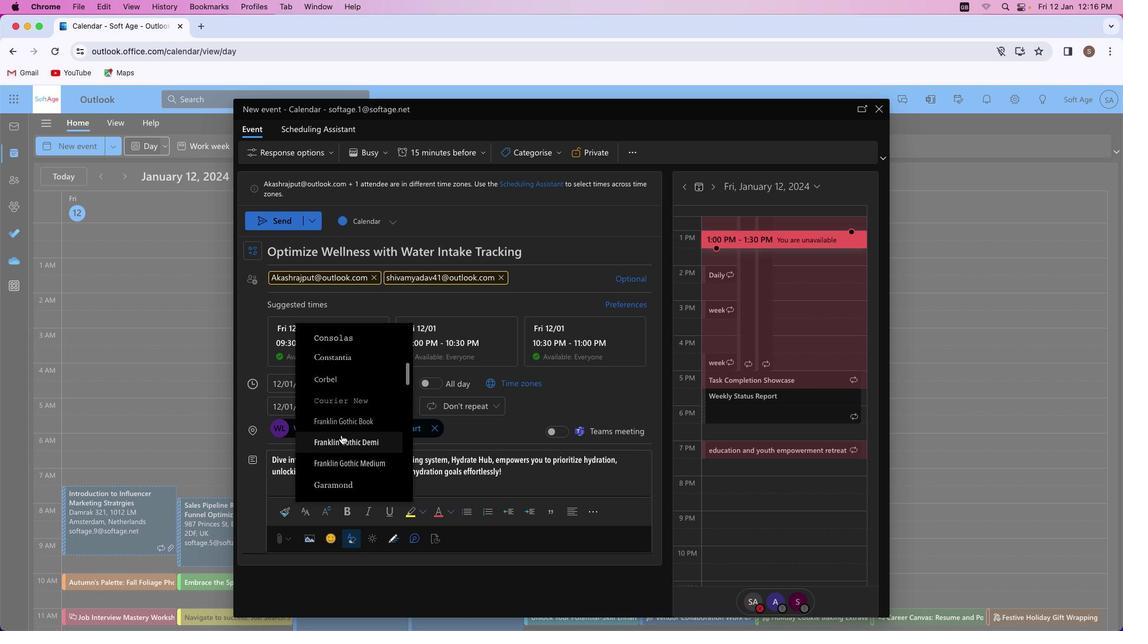 
Action: Mouse scrolled (354, 513) with delta (-50, 397)
Screenshot: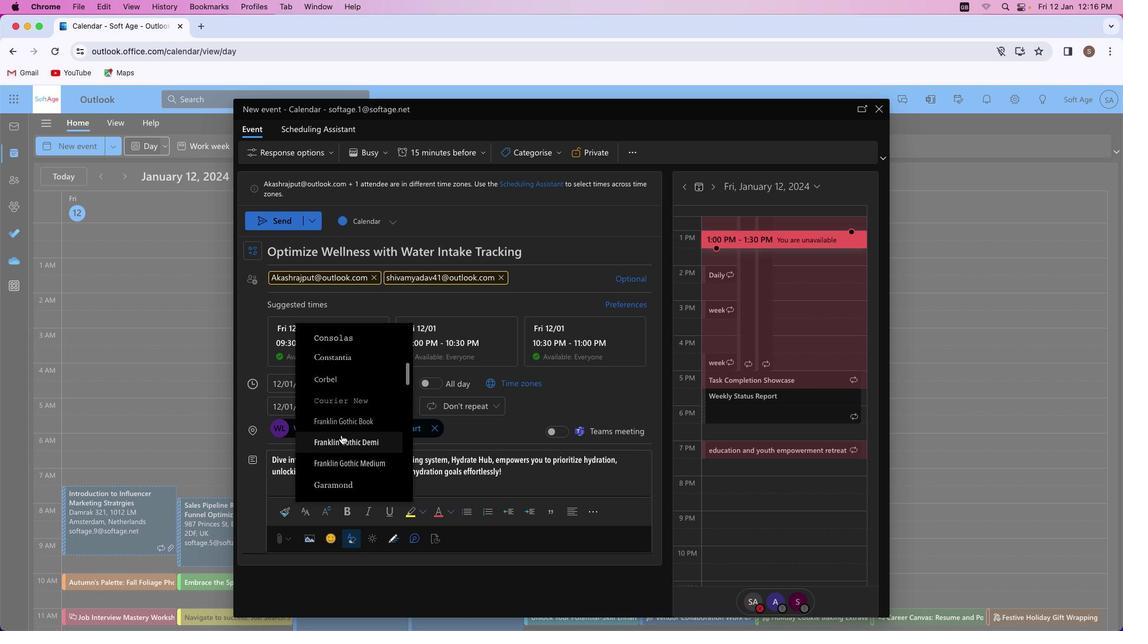 
Action: Mouse moved to (345, 522)
Screenshot: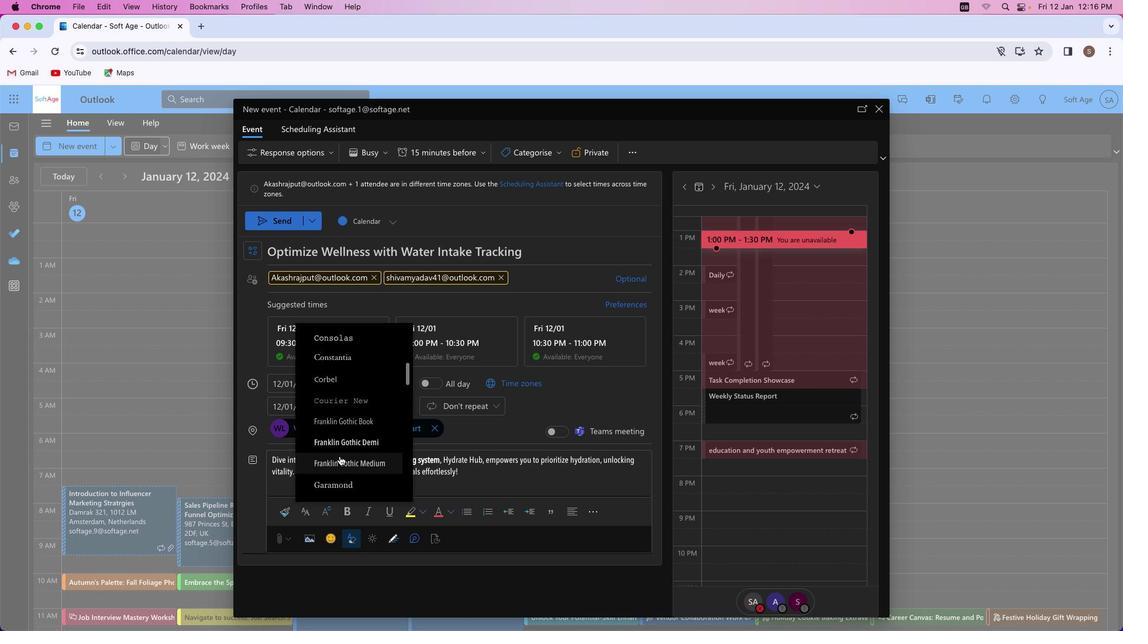 
Action: Mouse scrolled (345, 522) with delta (-50, 398)
Screenshot: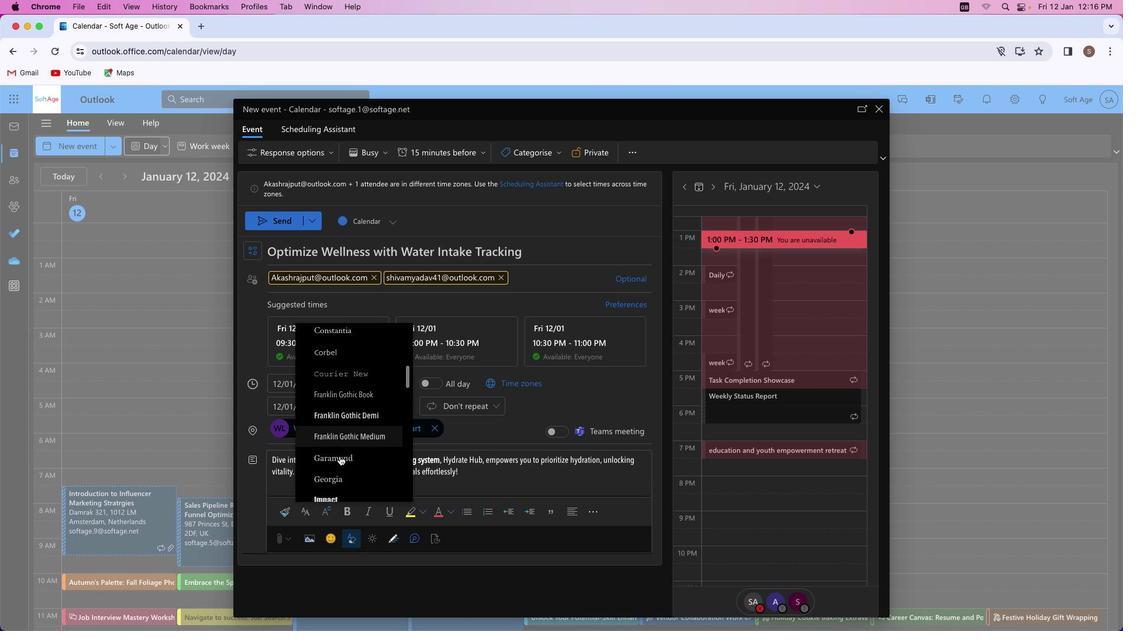 
Action: Mouse scrolled (345, 522) with delta (-50, 398)
Screenshot: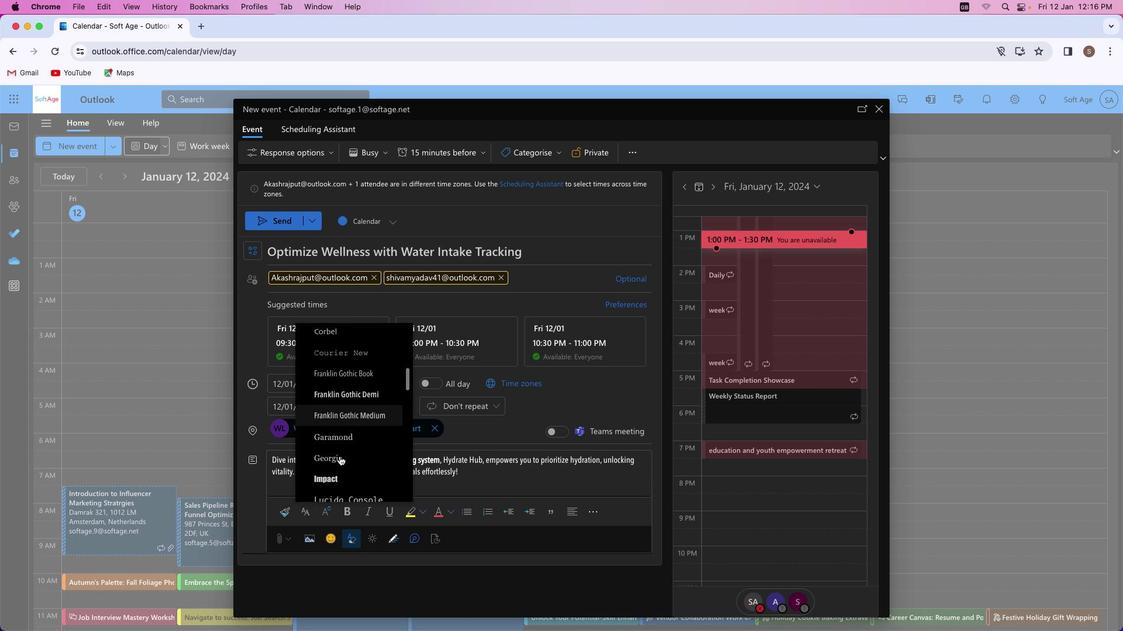 
Action: Mouse scrolled (345, 522) with delta (-50, 398)
Screenshot: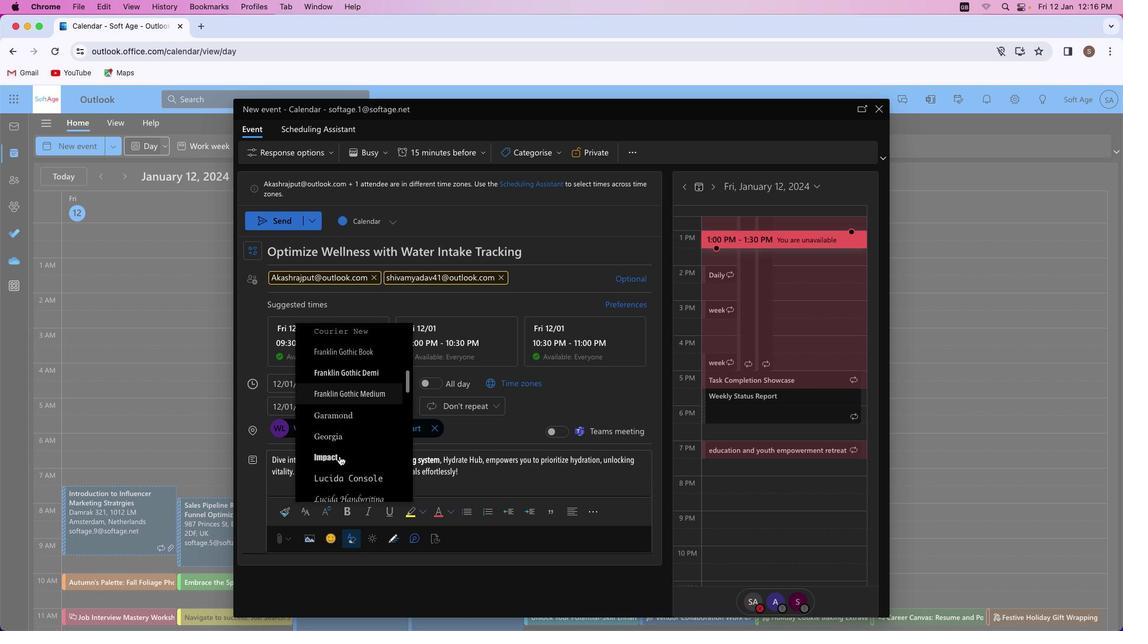 
Action: Mouse scrolled (345, 522) with delta (-50, 398)
Screenshot: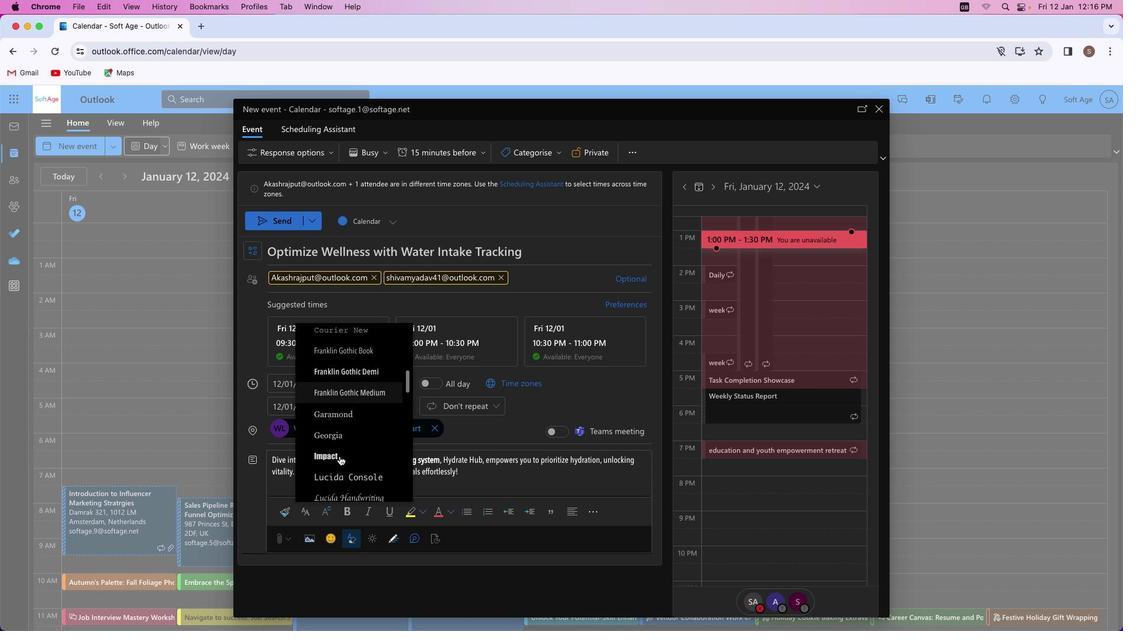 
Action: Mouse moved to (344, 517)
Screenshot: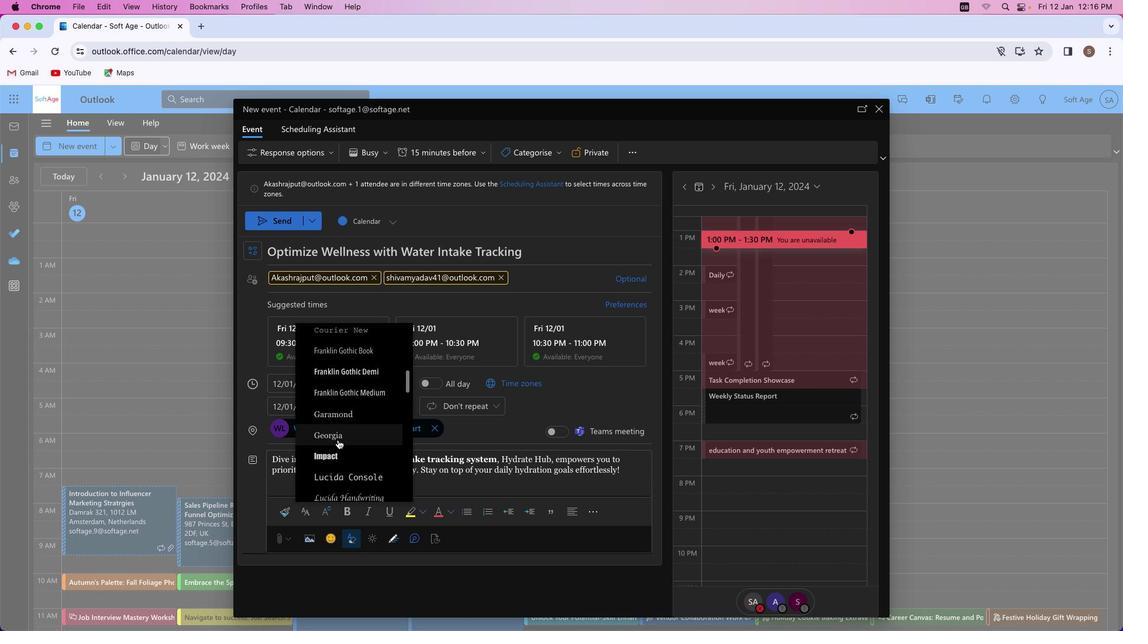 
Action: Mouse pressed left at (344, 517)
Screenshot: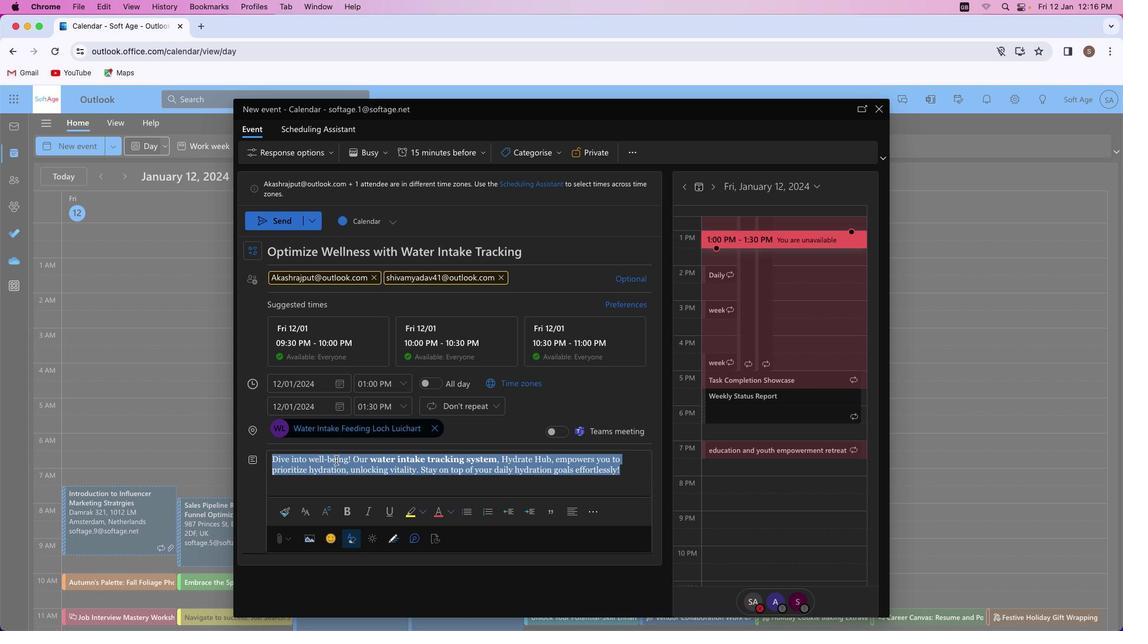 
Action: Mouse moved to (329, 537)
Screenshot: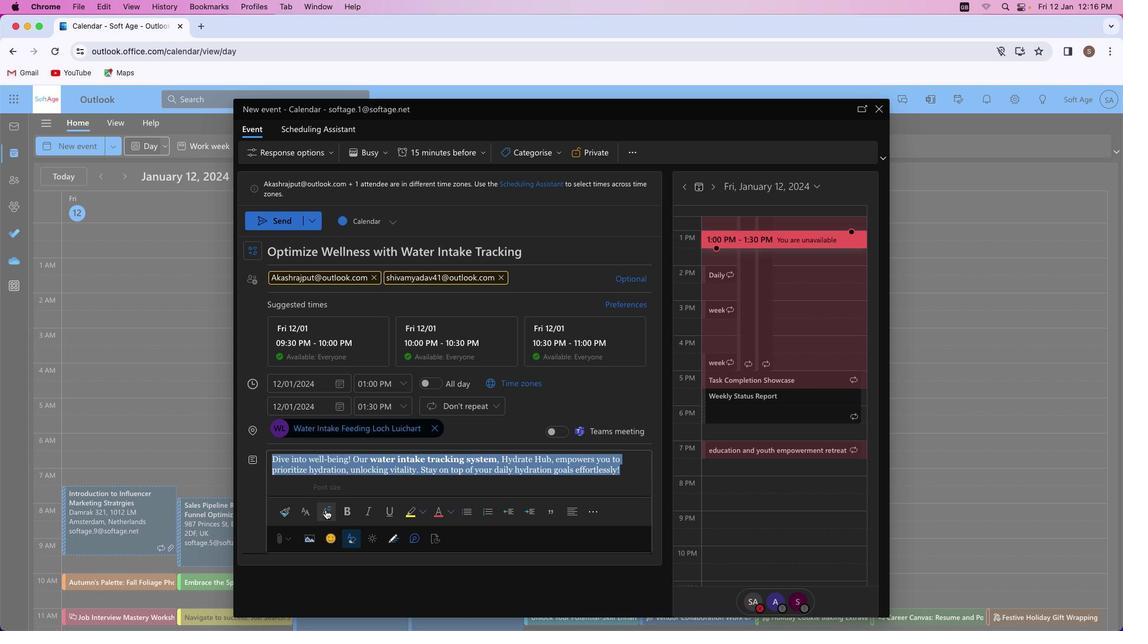 
Action: Mouse pressed left at (329, 537)
Screenshot: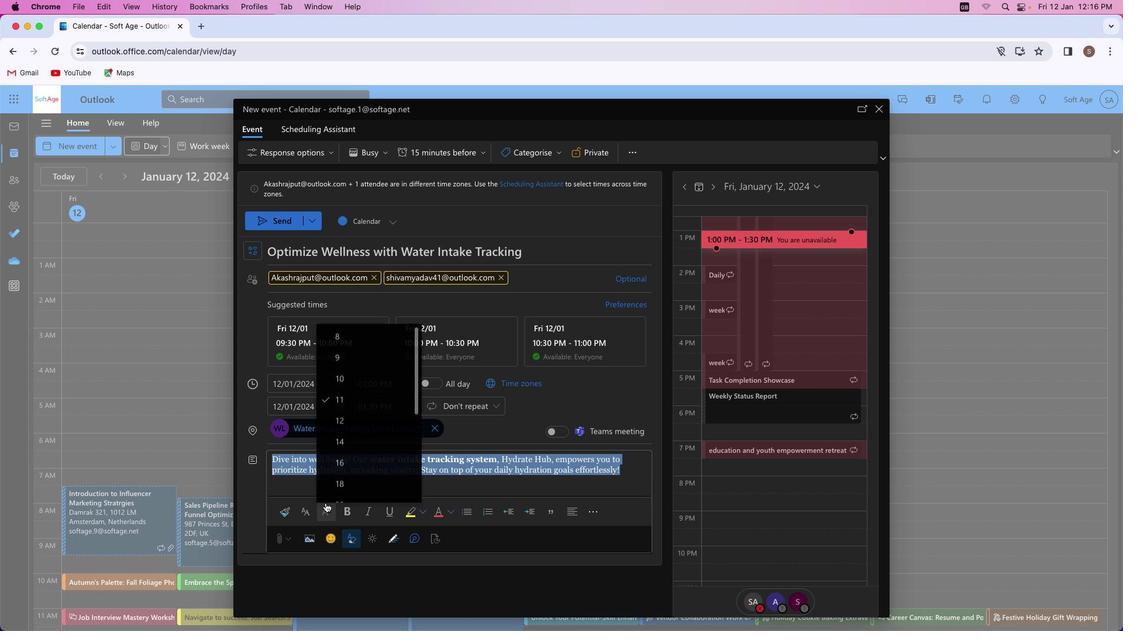 
Action: Mouse moved to (353, 504)
Screenshot: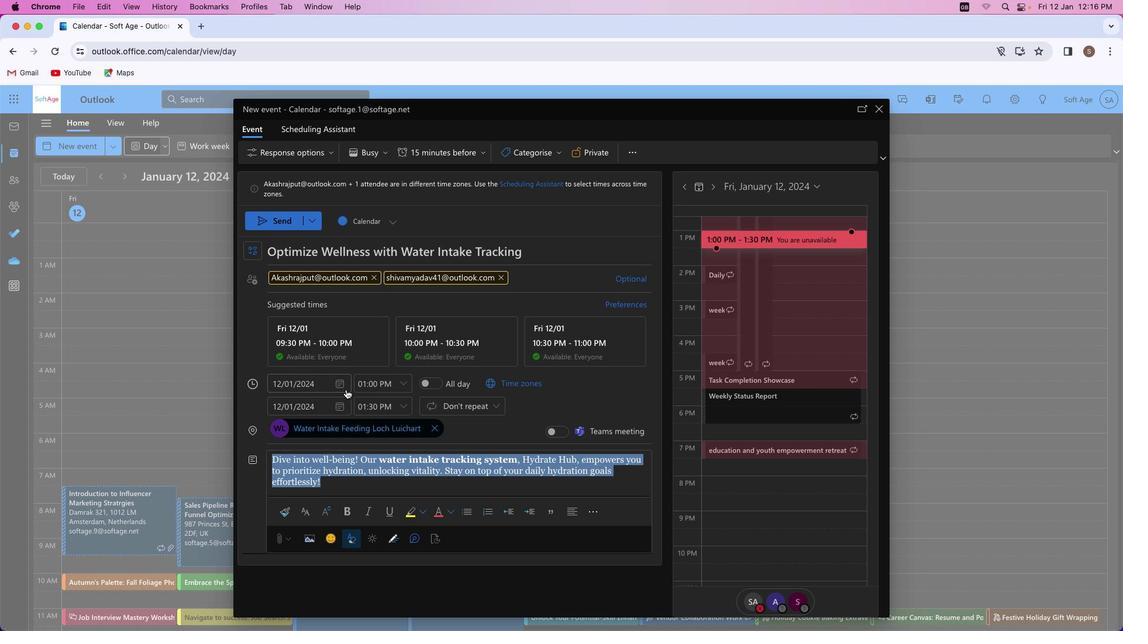 
Action: Mouse pressed left at (353, 504)
Screenshot: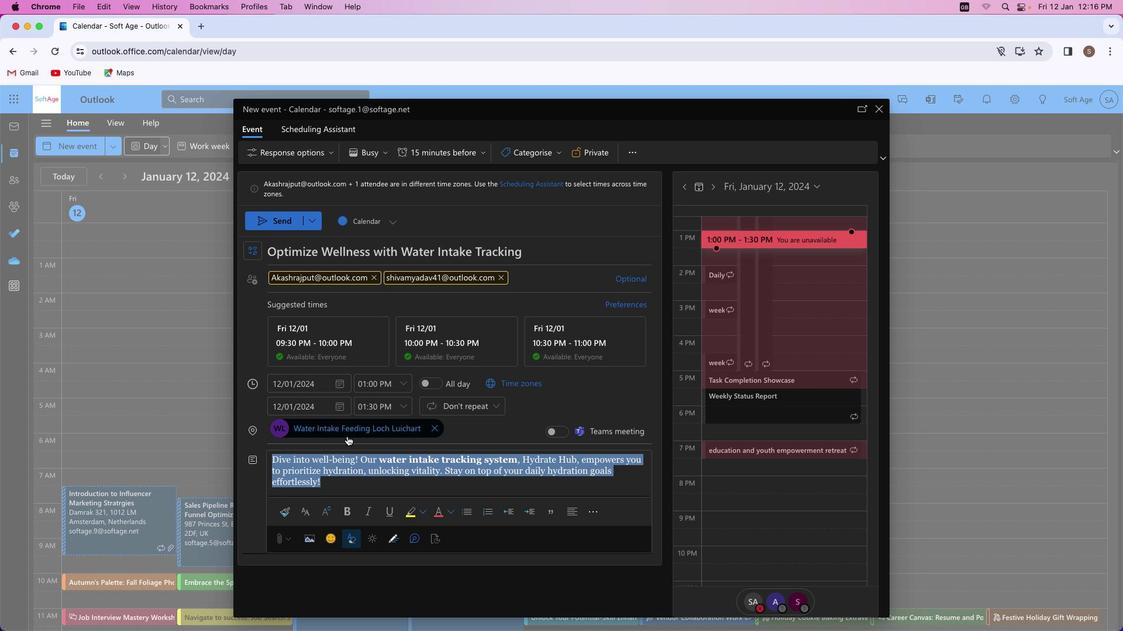 
Action: Mouse moved to (445, 538)
Screenshot: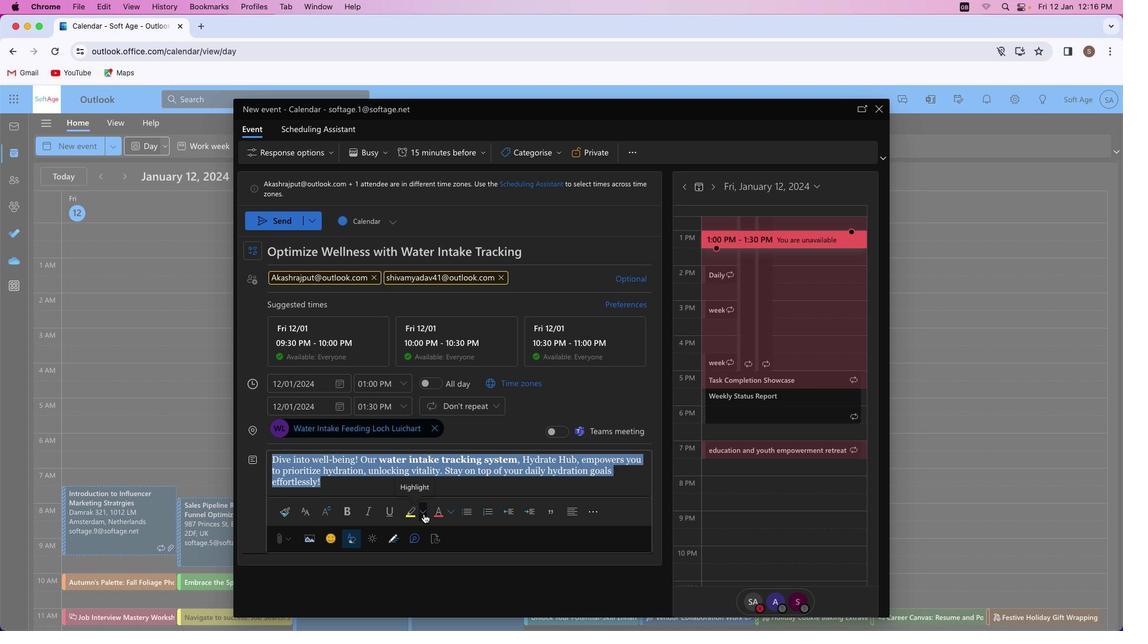 
Action: Mouse pressed left at (445, 538)
Screenshot: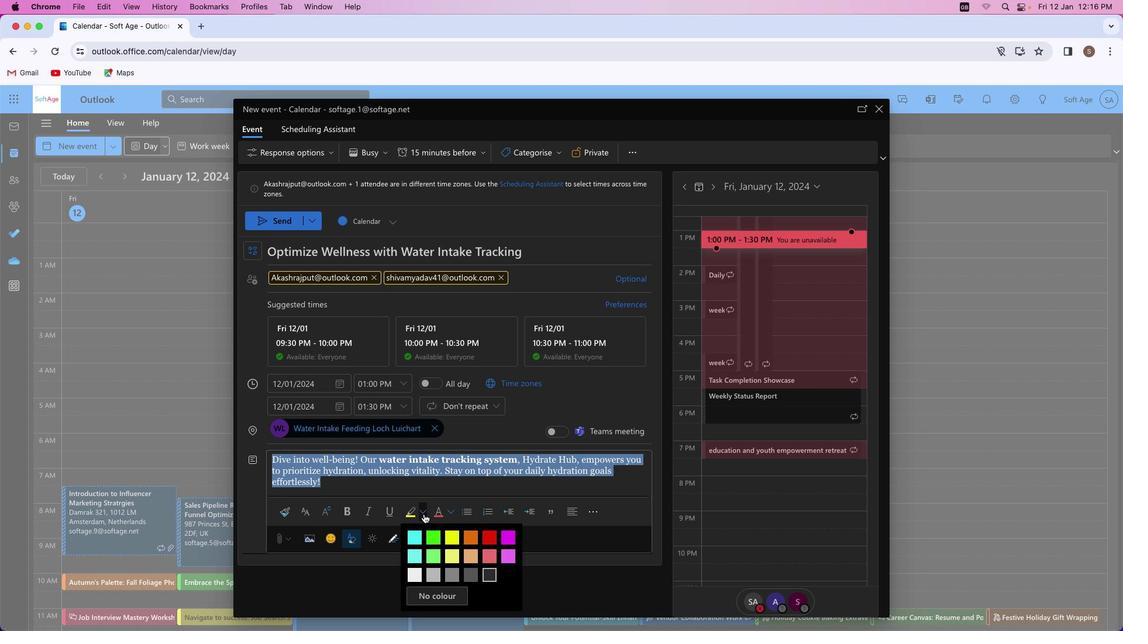 
Action: Mouse moved to (437, 548)
Screenshot: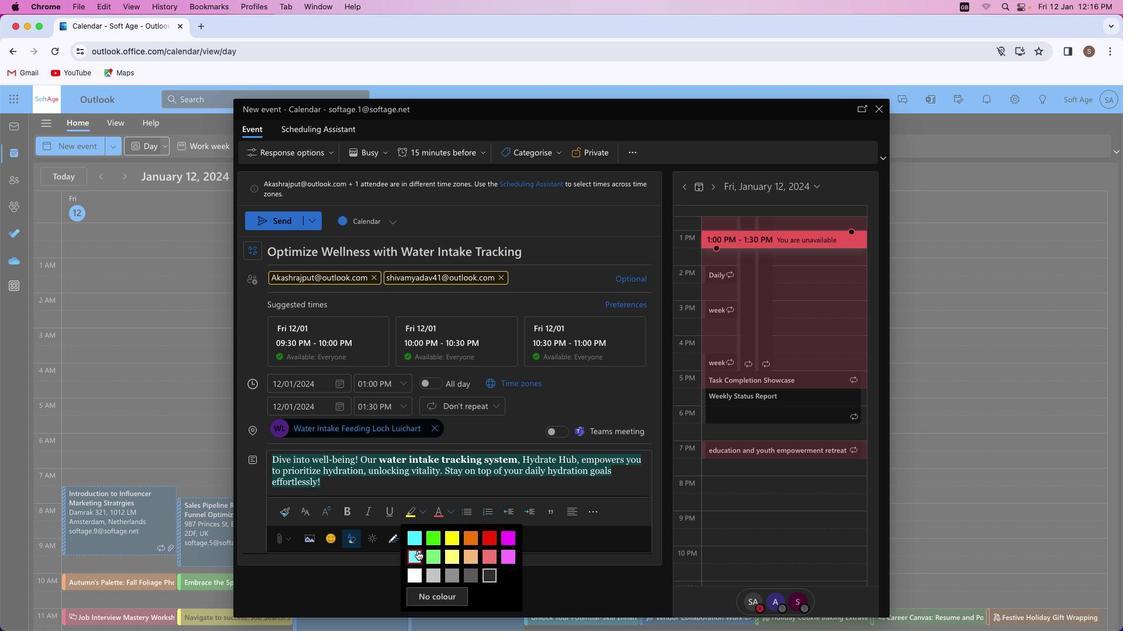 
Action: Mouse pressed left at (437, 548)
Screenshot: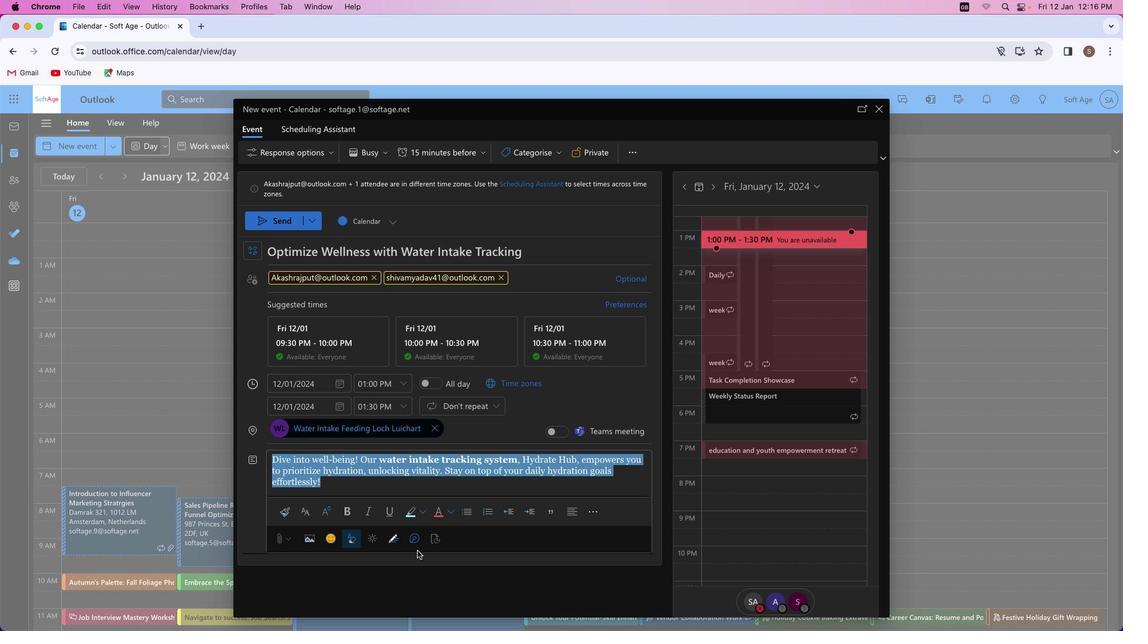 
Action: Mouse moved to (479, 537)
Screenshot: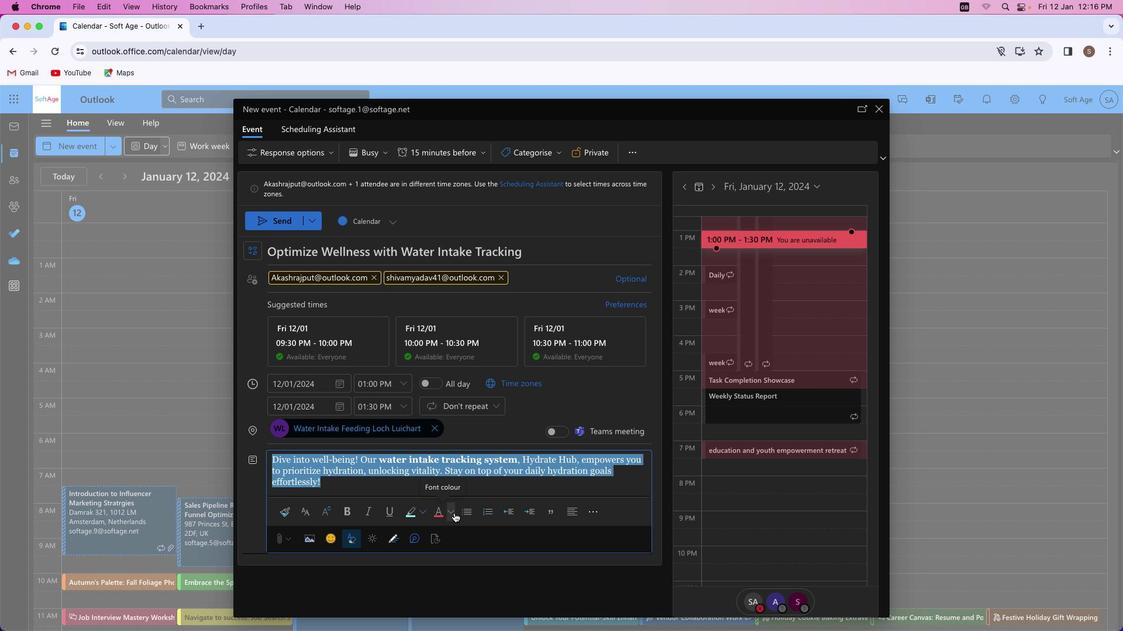 
Action: Mouse pressed left at (479, 537)
Screenshot: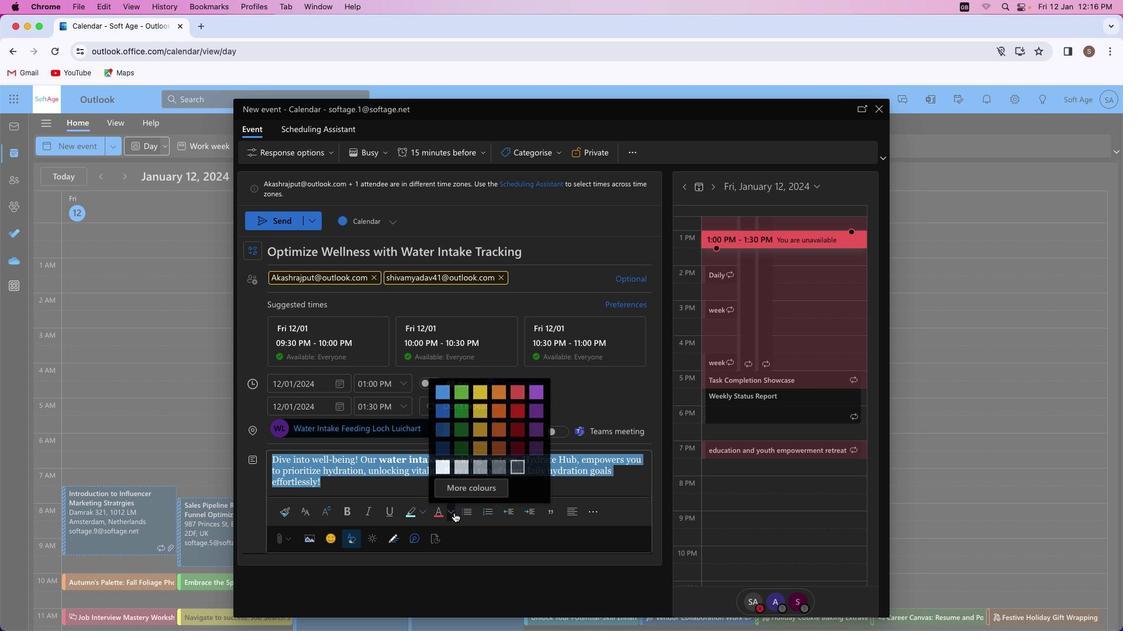 
Action: Mouse moved to (495, 511)
Screenshot: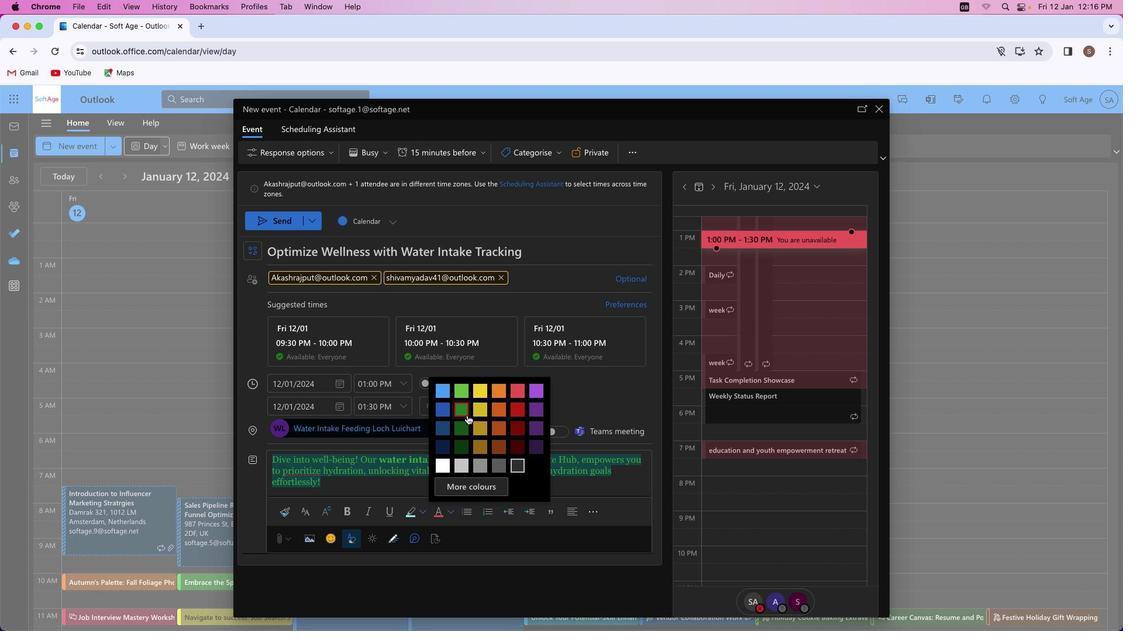 
Action: Mouse pressed left at (495, 511)
Screenshot: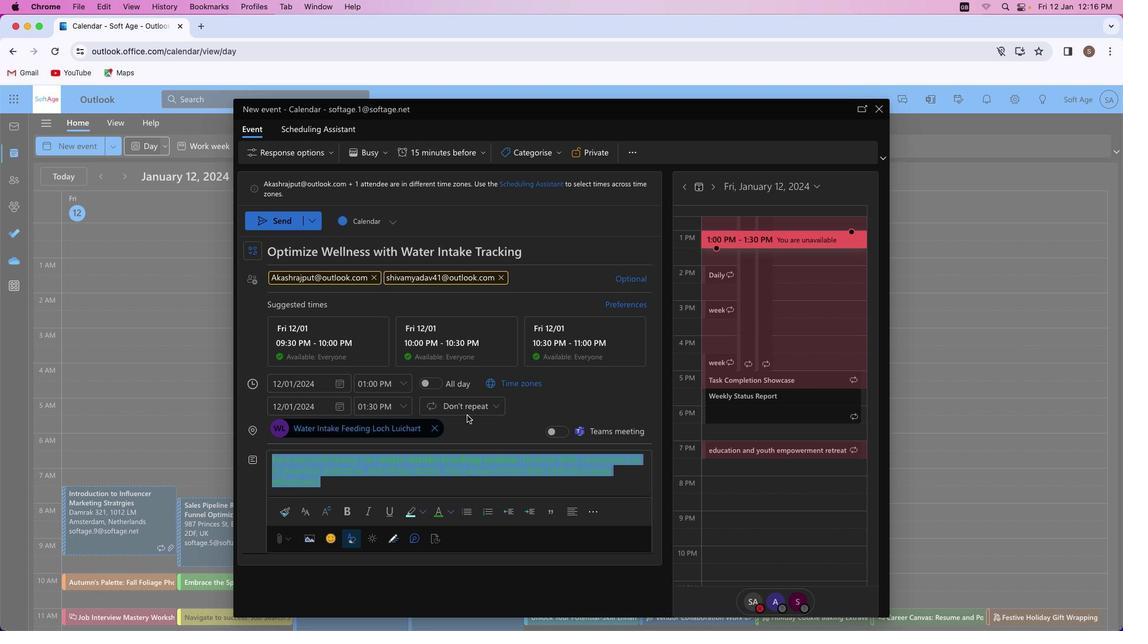 
Action: Mouse moved to (431, 528)
Screenshot: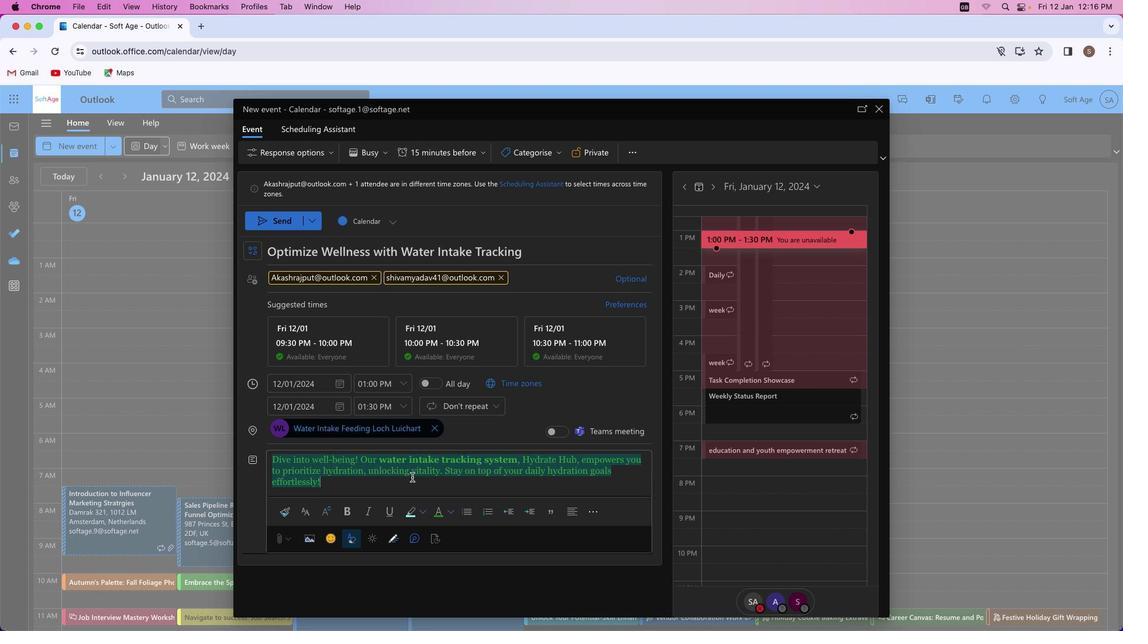 
Action: Mouse pressed left at (431, 528)
Screenshot: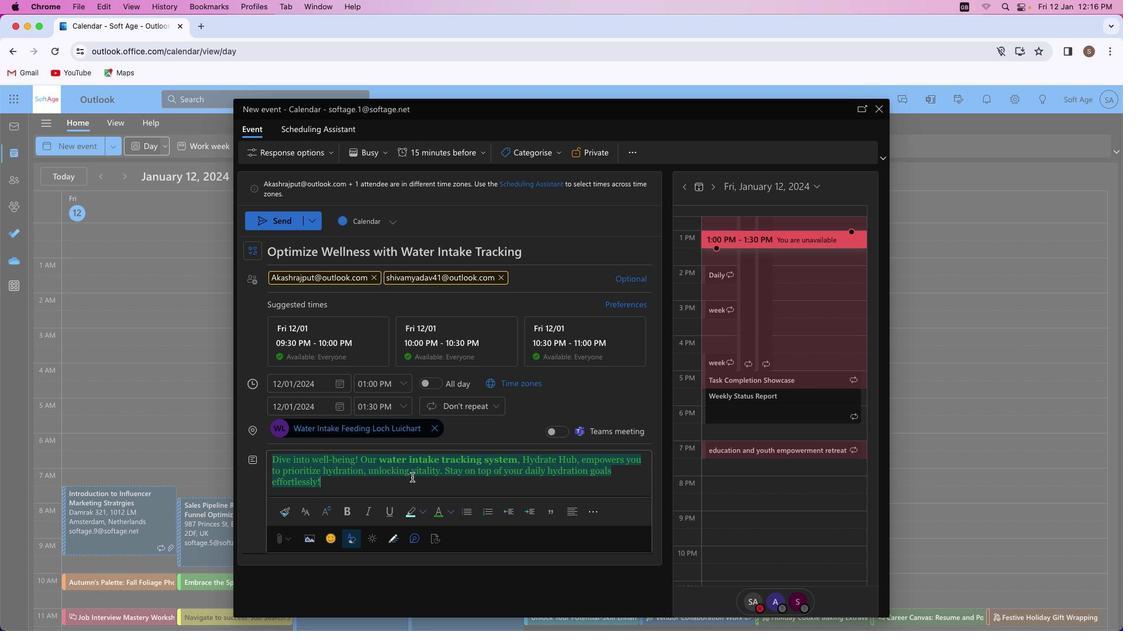 
Action: Mouse moved to (552, 523)
Screenshot: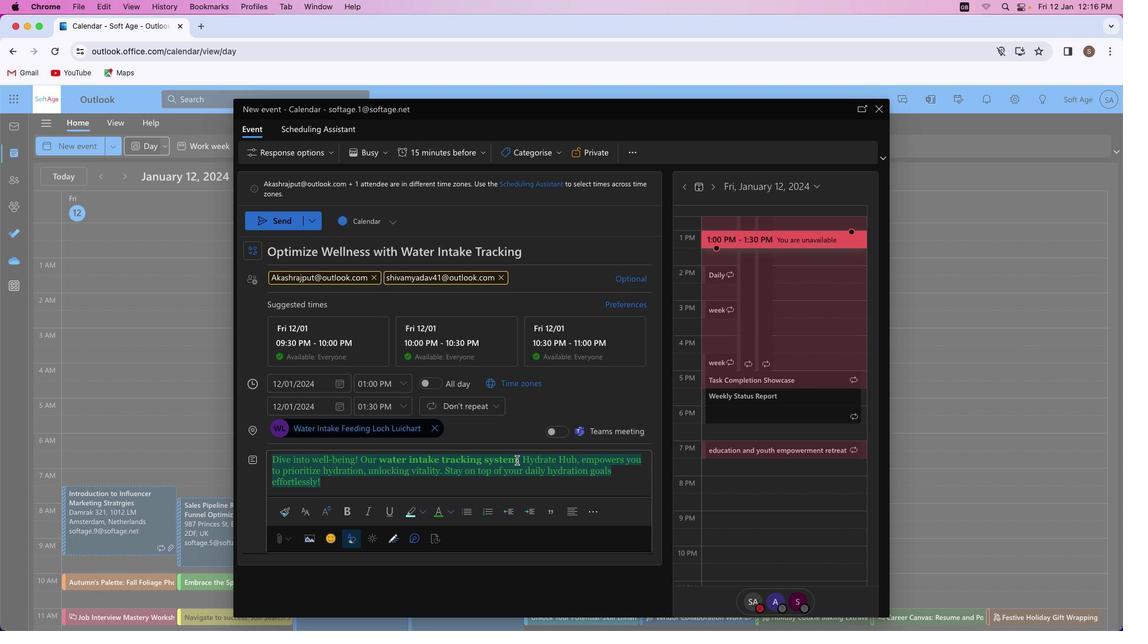 
Action: Mouse pressed left at (552, 523)
Screenshot: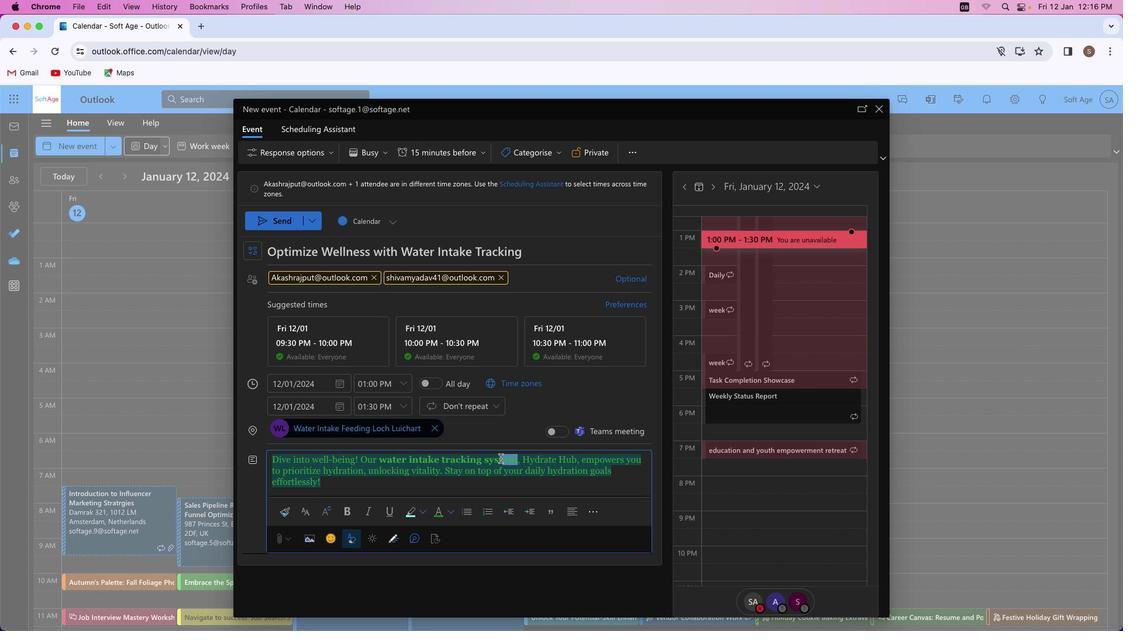 
Action: Mouse moved to (472, 537)
Screenshot: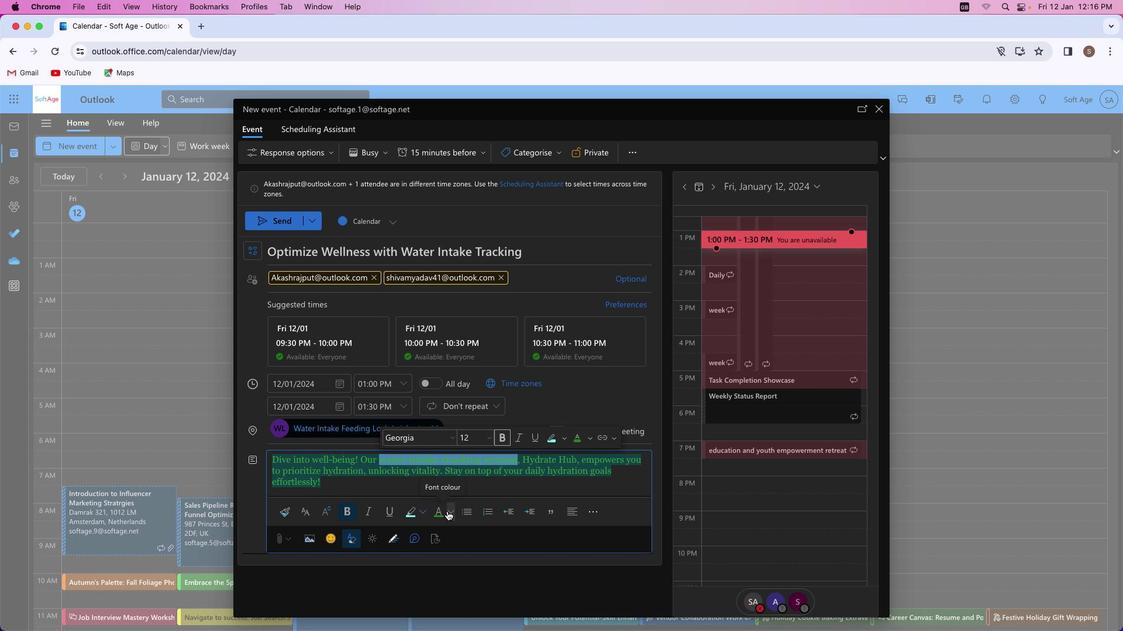 
Action: Mouse pressed left at (472, 537)
Screenshot: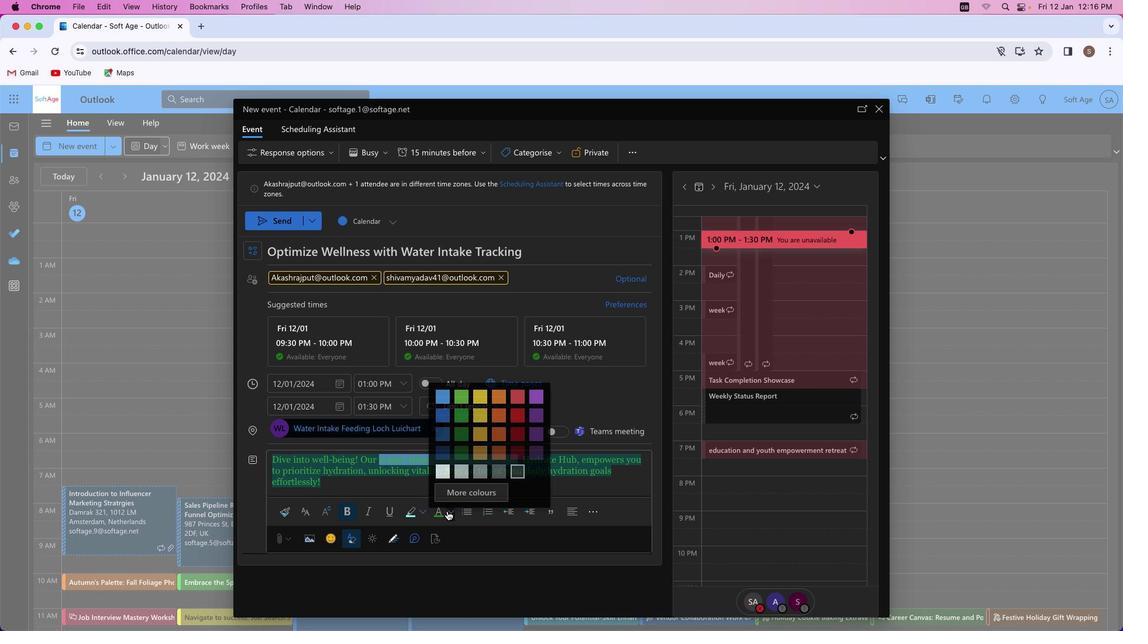 
Action: Mouse moved to (571, 509)
Screenshot: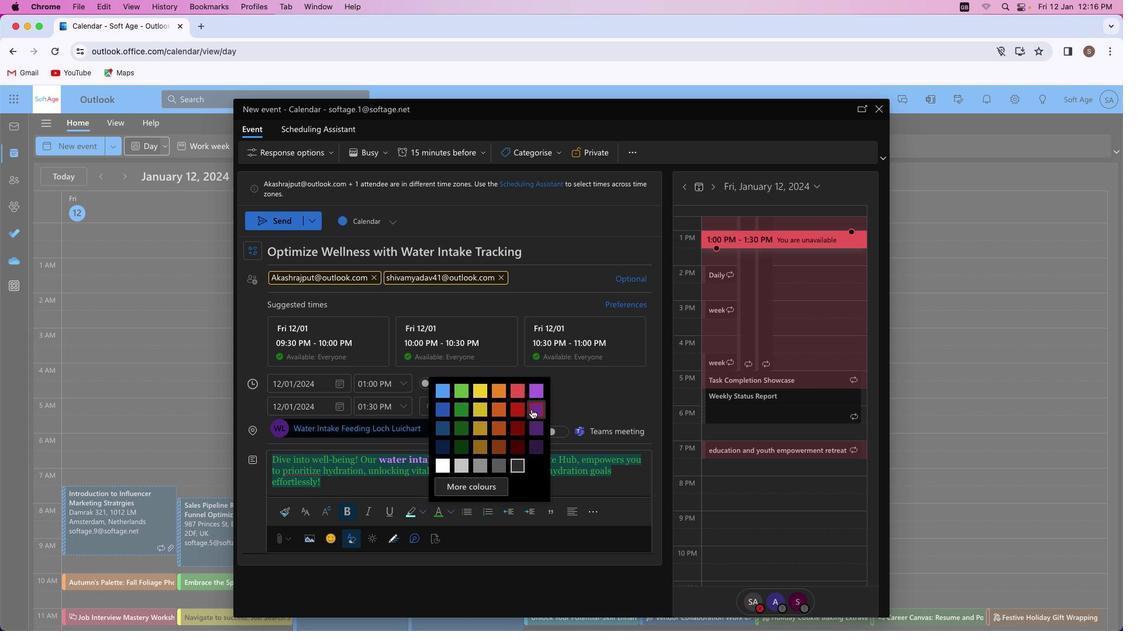 
Action: Mouse pressed left at (571, 509)
Screenshot: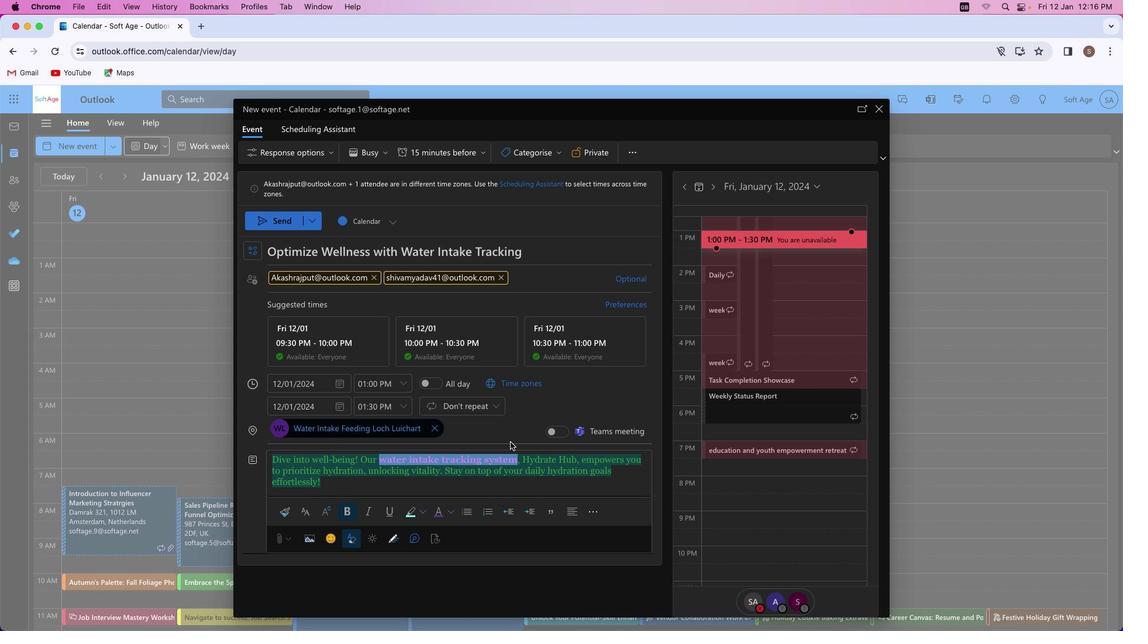 
Action: Mouse moved to (461, 532)
Screenshot: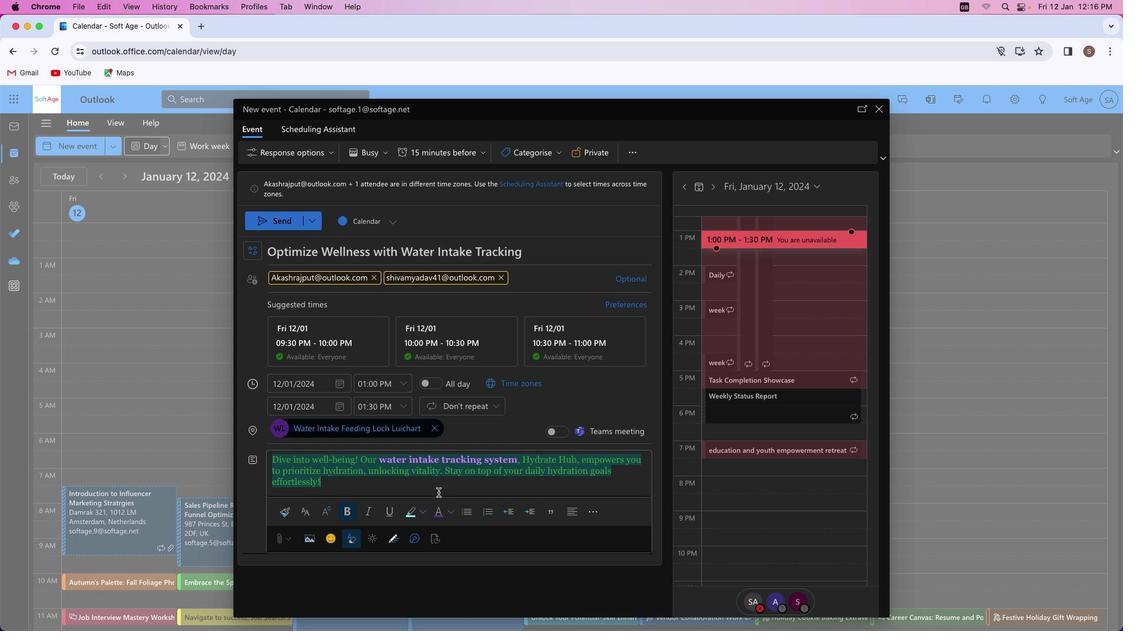 
Action: Mouse pressed left at (461, 532)
Screenshot: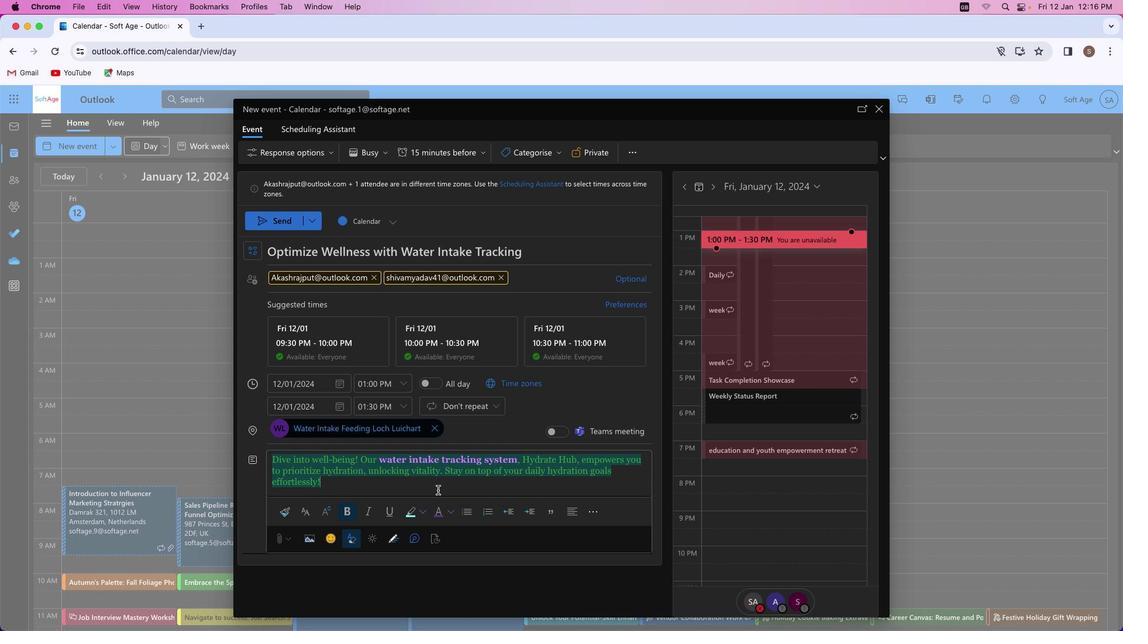 
Action: Mouse moved to (591, 438)
Screenshot: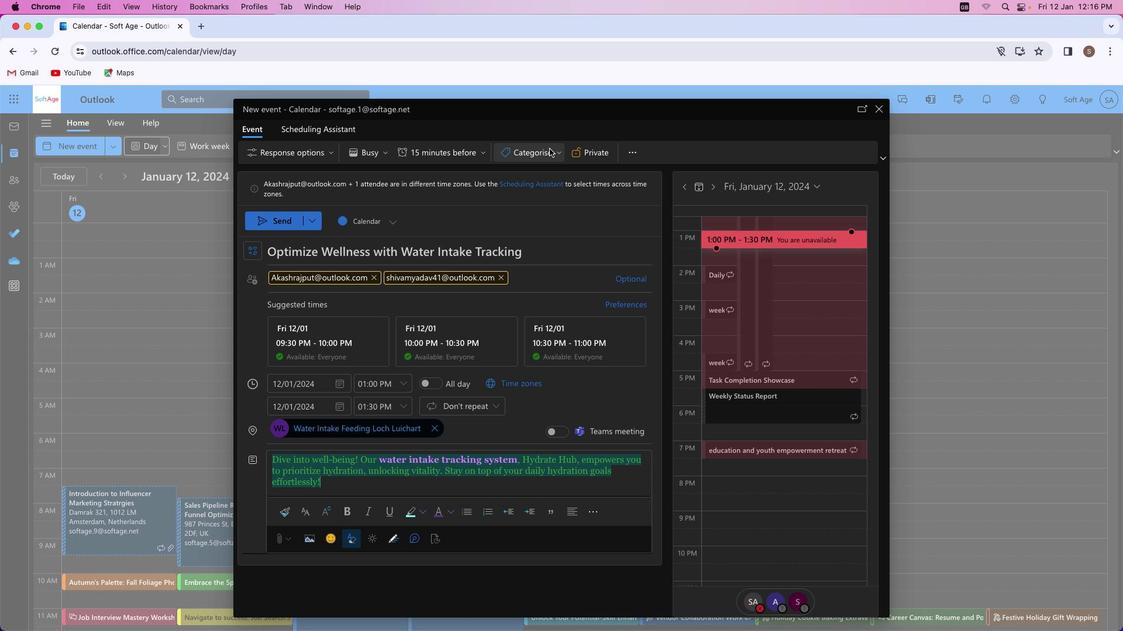 
Action: Mouse pressed left at (591, 438)
Screenshot: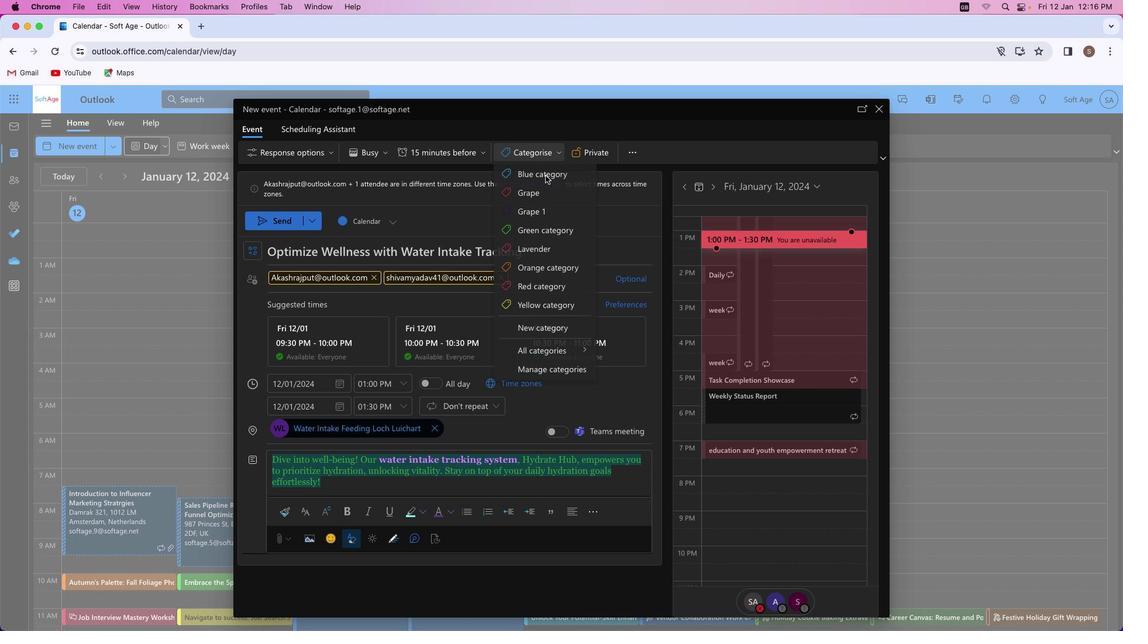 
Action: Mouse moved to (583, 476)
Screenshot: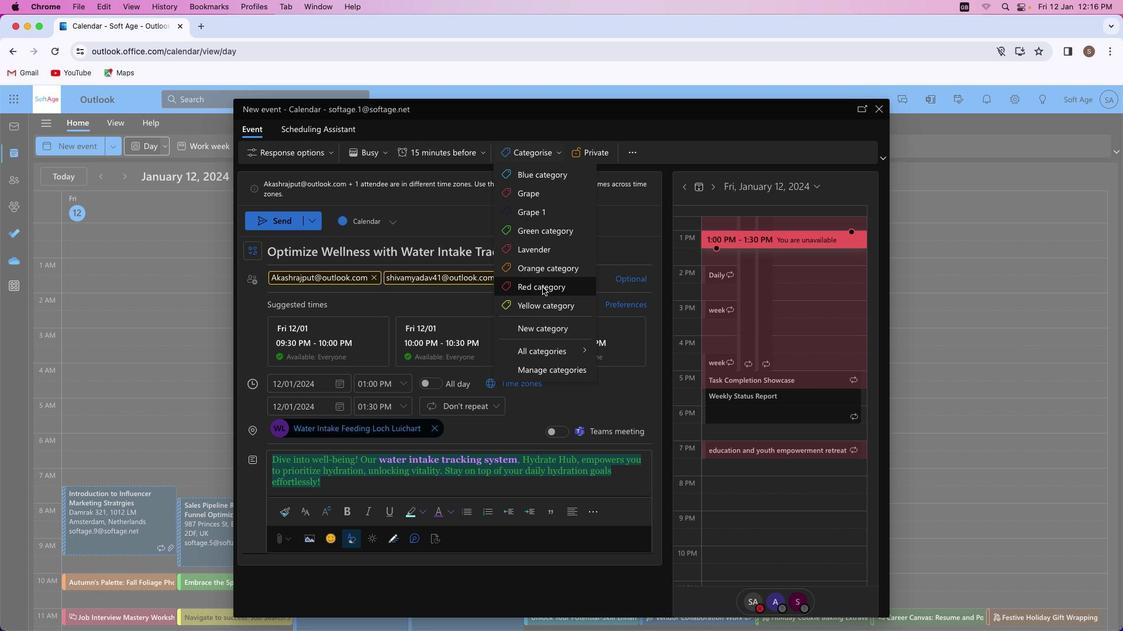 
Action: Mouse pressed left at (583, 476)
Screenshot: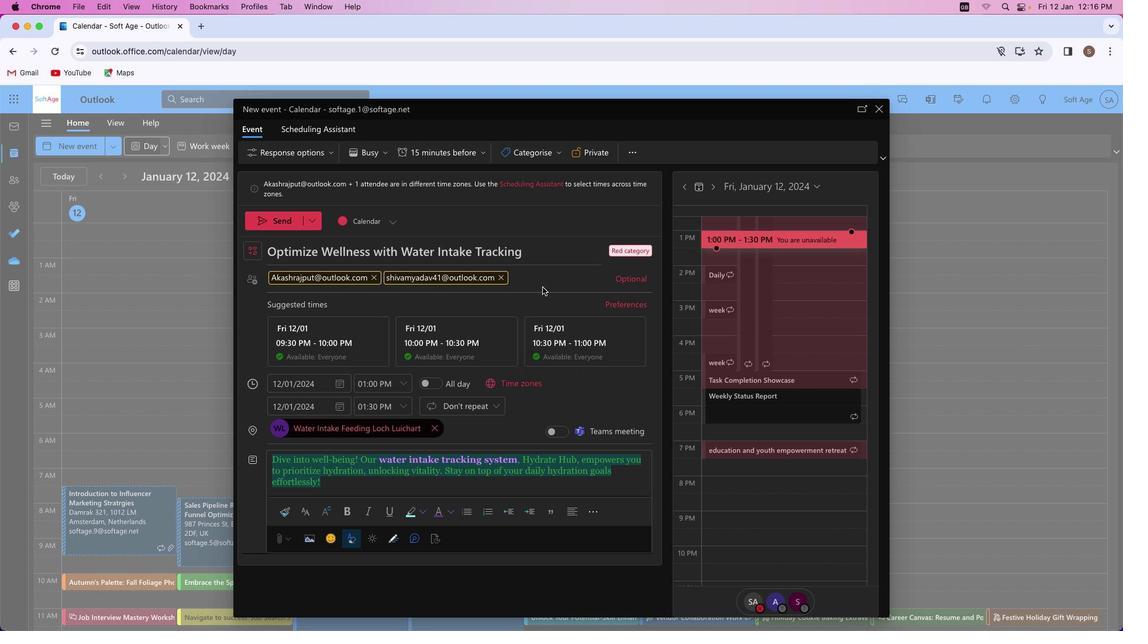 
Action: Mouse moved to (279, 458)
Screenshot: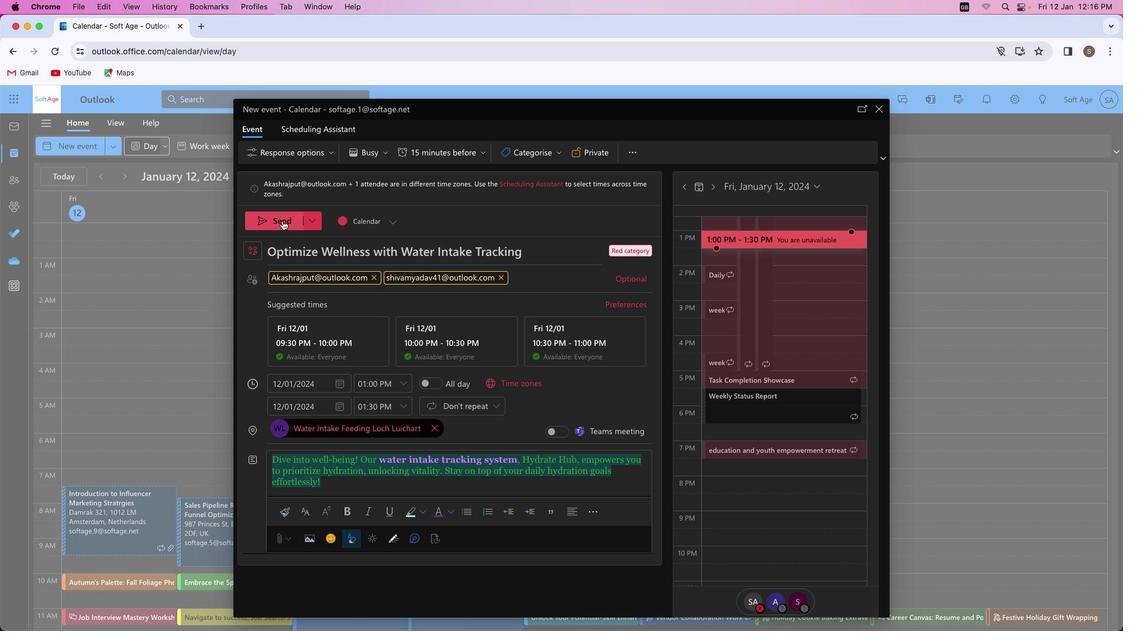 
Action: Mouse pressed left at (279, 458)
Screenshot: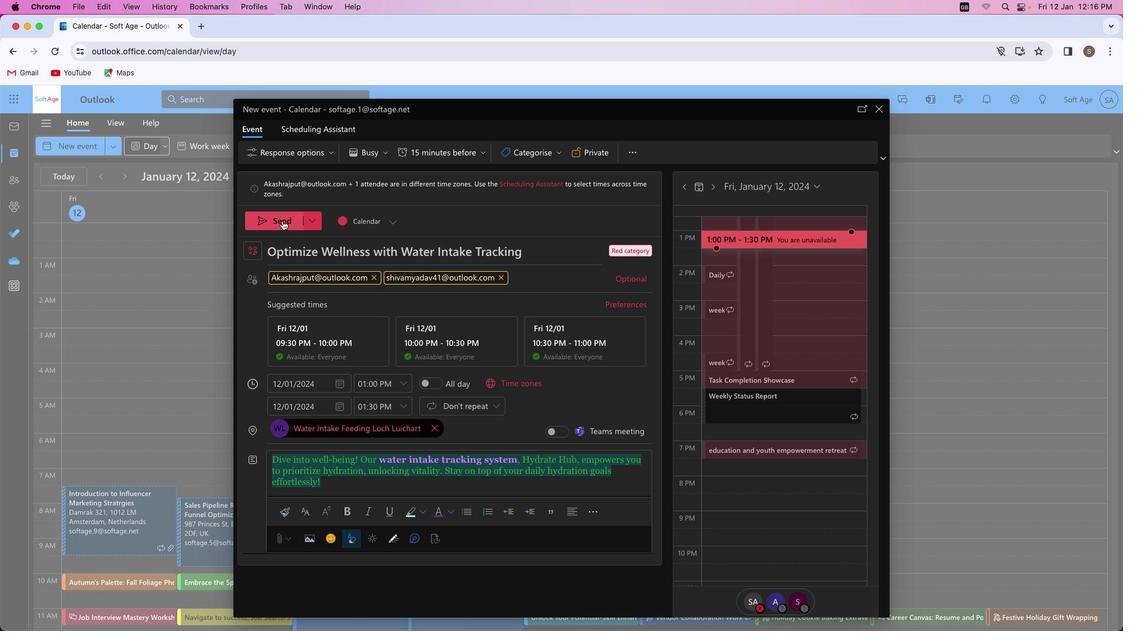 
Action: Mouse moved to (610, 525)
Screenshot: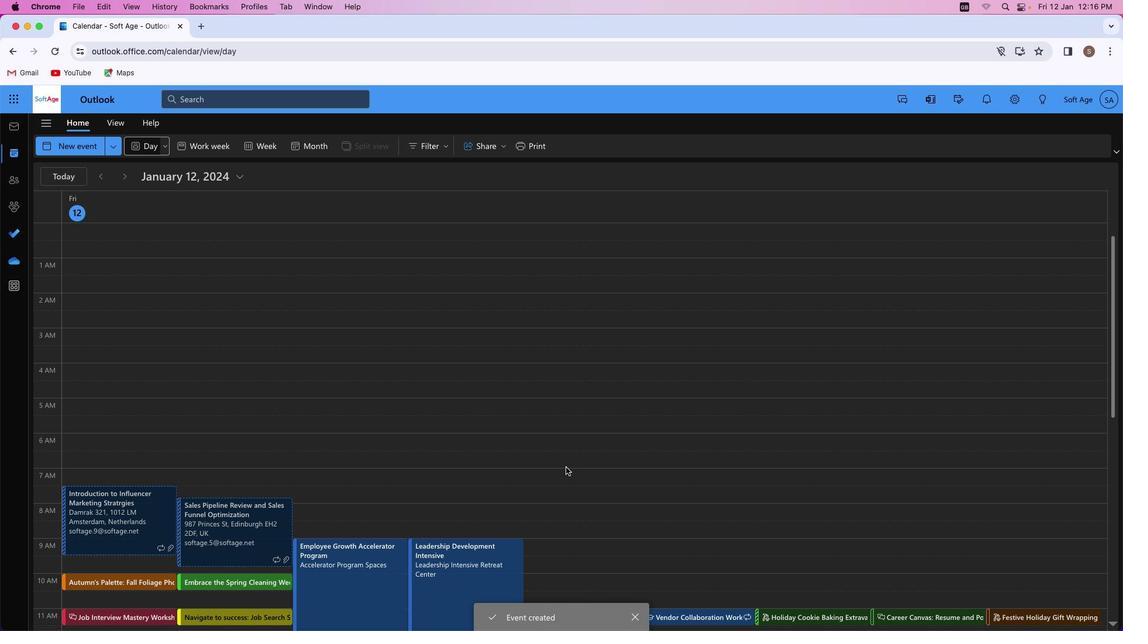 
